 Task: Find connections with filter location Paracatu with filter topic #personaldevelopment with filter profile language German with filter current company Piramal Foundation with filter school KJ Somaiya College of Engineering, Vidyavihar with filter industry Wholesale Hardware, Plumbing, Heating Equipment with filter service category Trade Shows with filter keywords title Copy Editor
Action: Mouse moved to (265, 353)
Screenshot: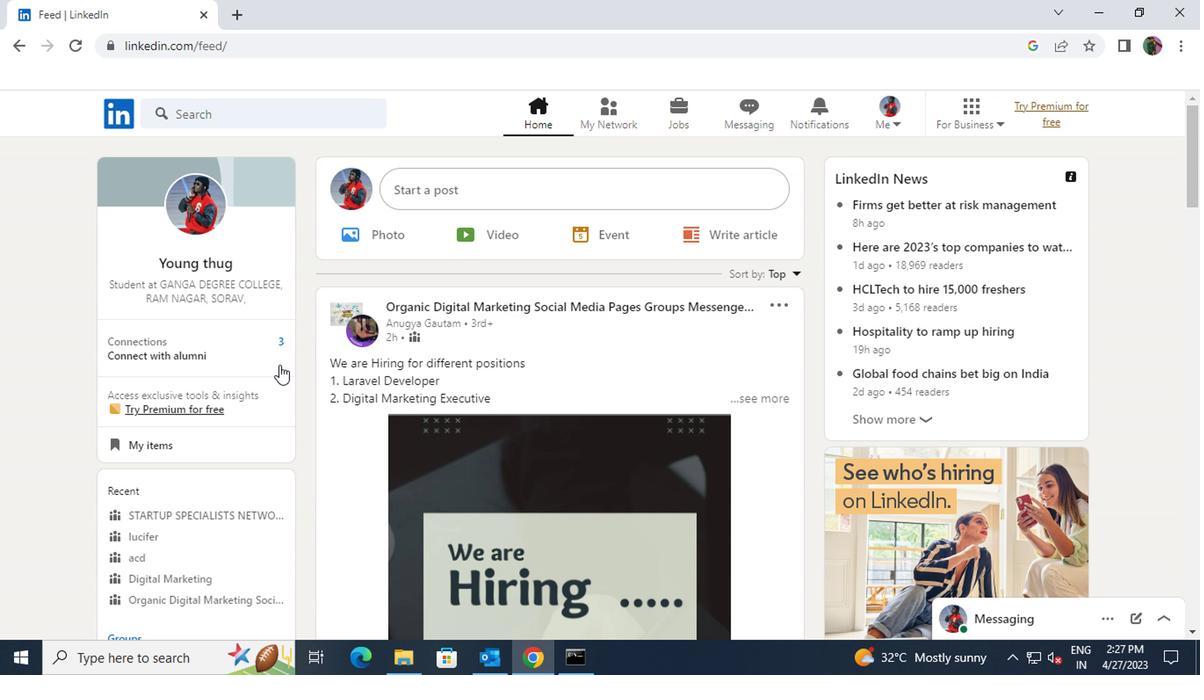 
Action: Mouse pressed left at (265, 353)
Screenshot: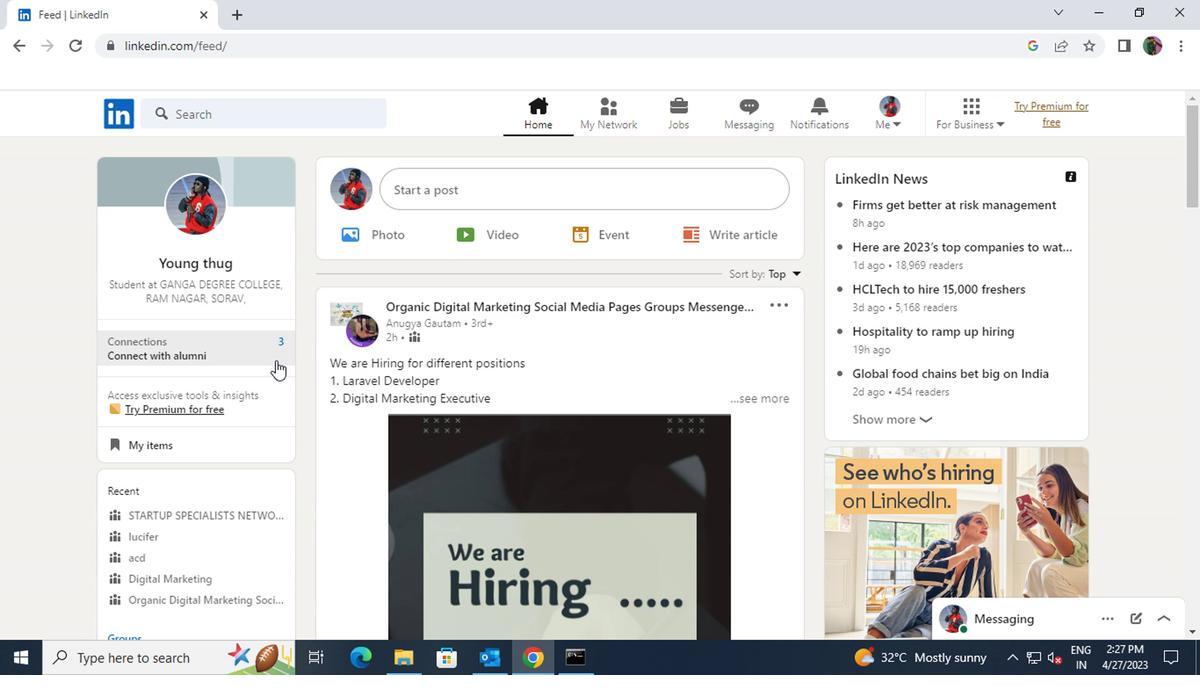 
Action: Mouse moved to (278, 213)
Screenshot: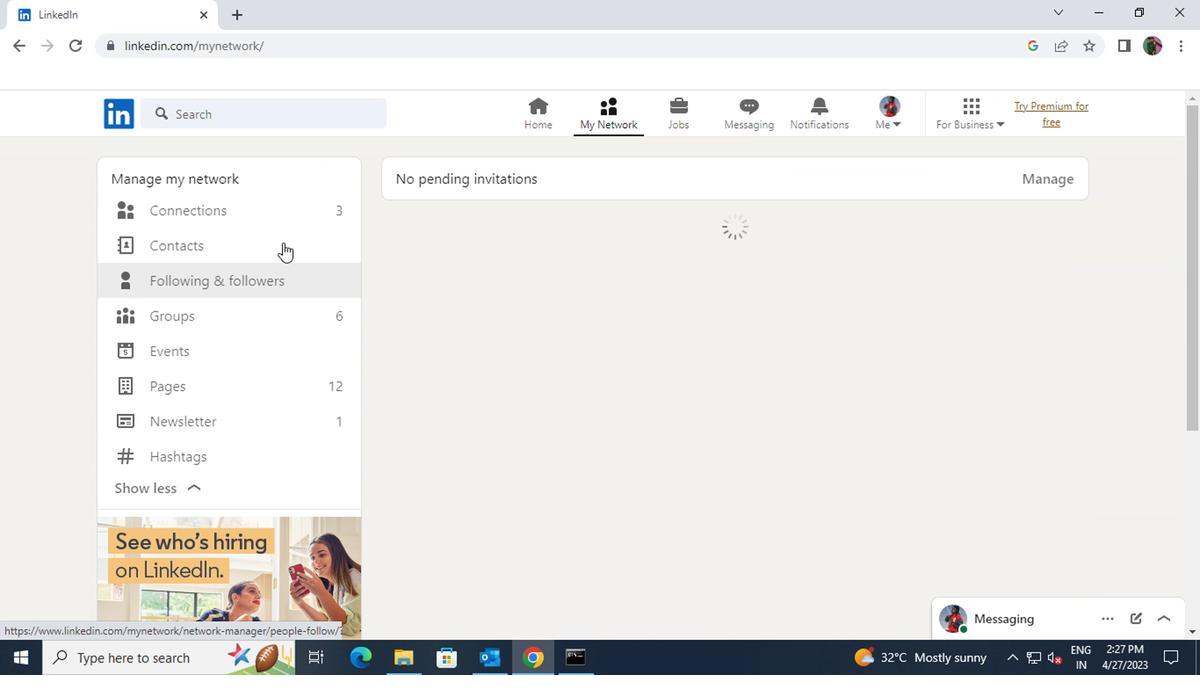
Action: Mouse pressed left at (278, 213)
Screenshot: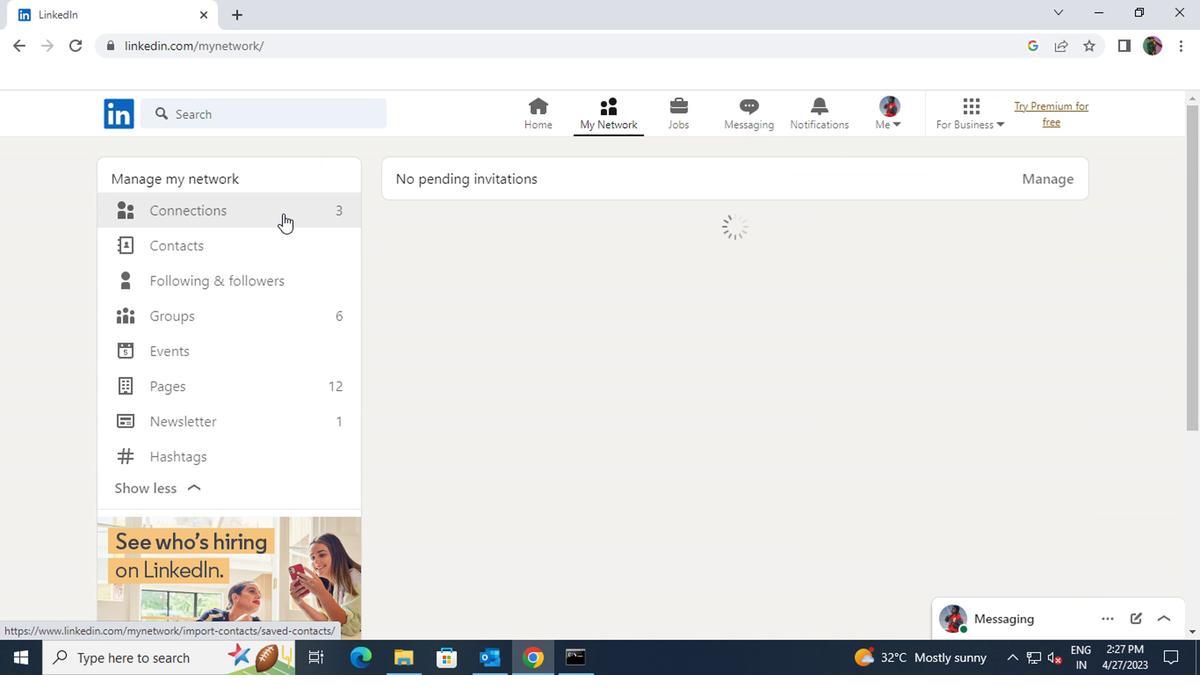 
Action: Mouse moved to (729, 215)
Screenshot: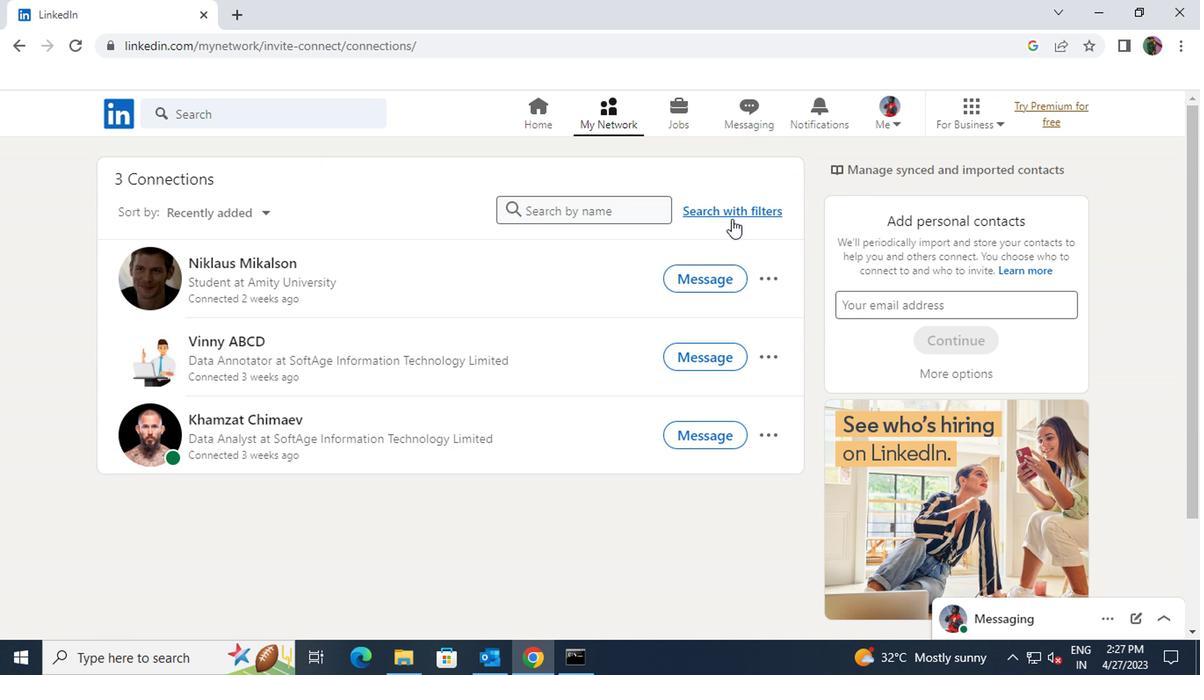 
Action: Mouse pressed left at (729, 215)
Screenshot: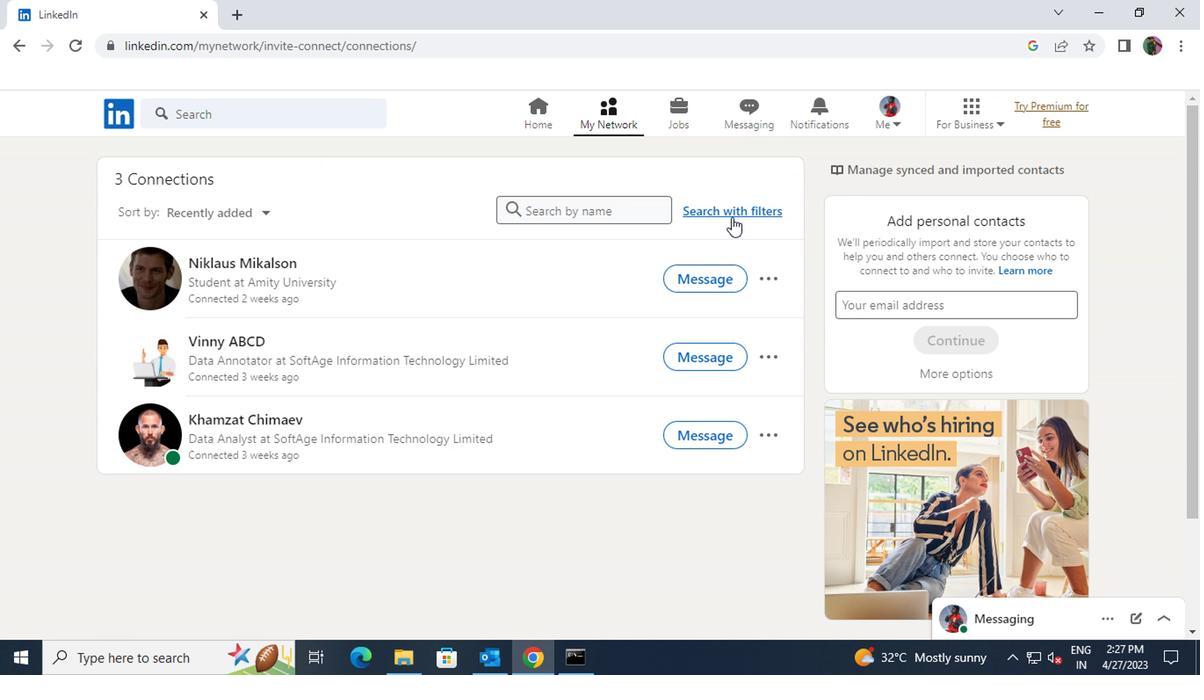 
Action: Mouse moved to (657, 163)
Screenshot: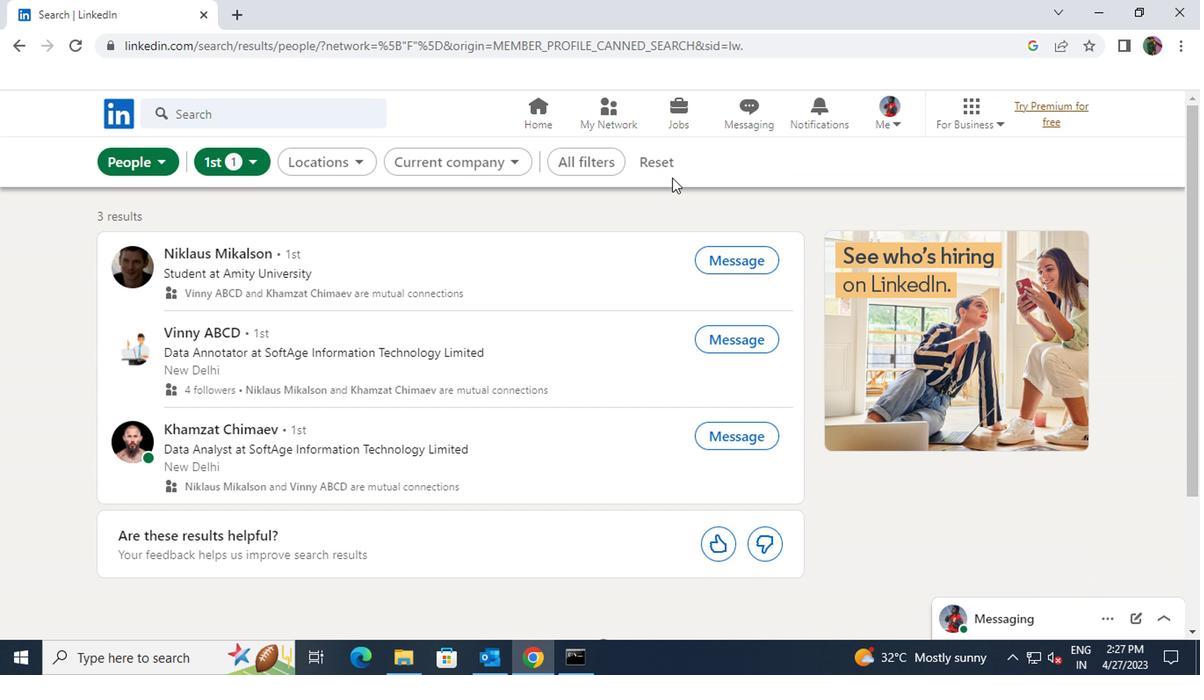 
Action: Mouse pressed left at (657, 163)
Screenshot: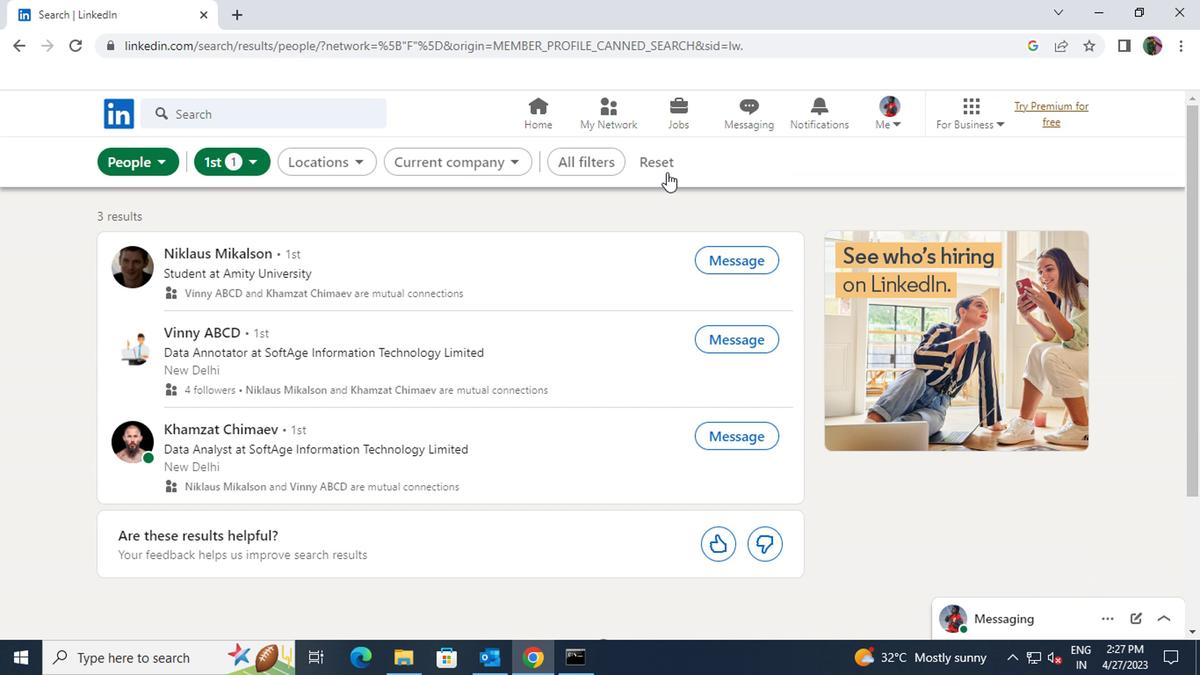 
Action: Mouse moved to (587, 156)
Screenshot: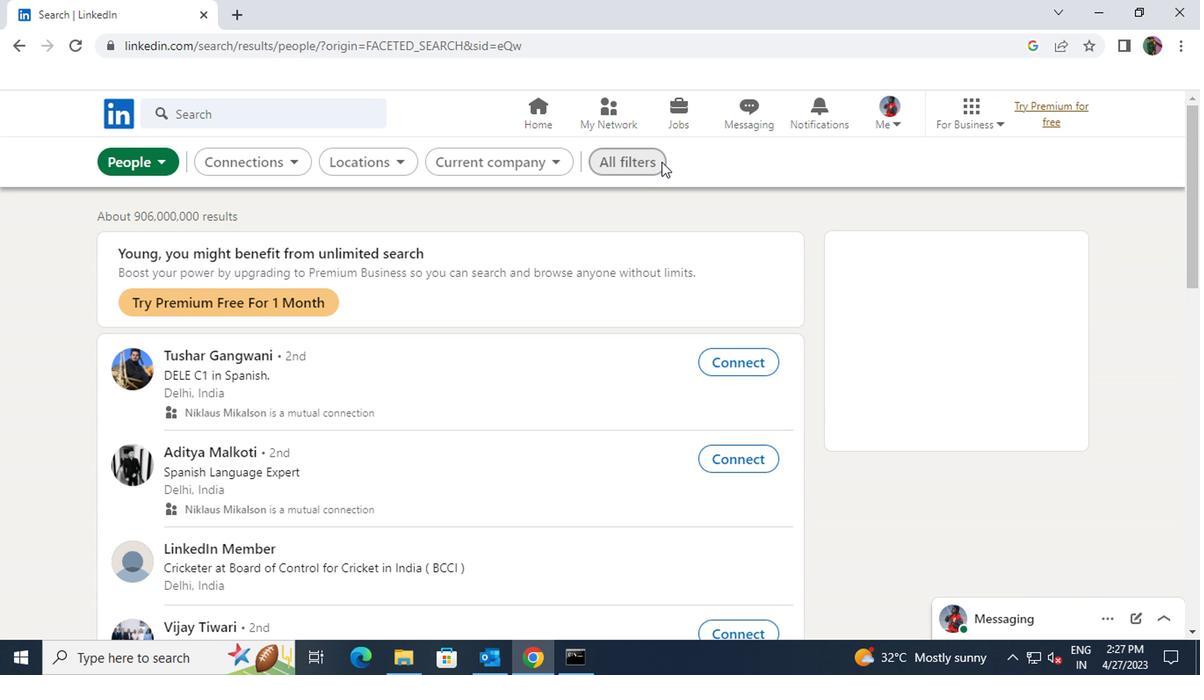 
Action: Mouse pressed left at (587, 156)
Screenshot: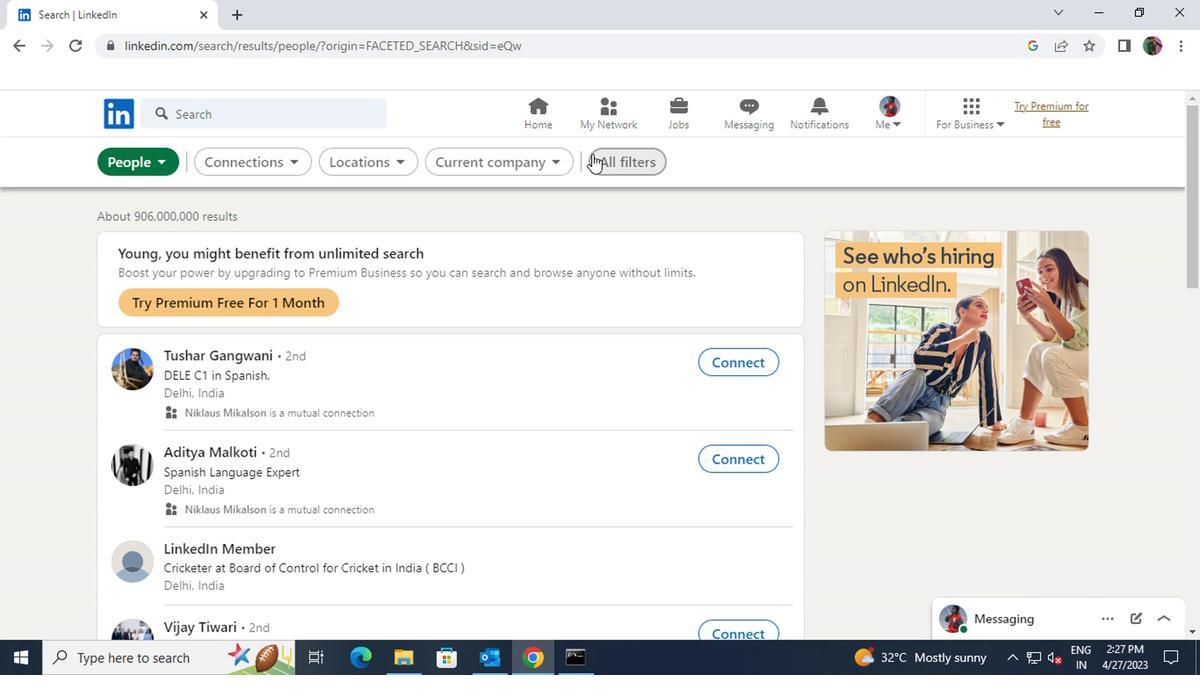 
Action: Mouse moved to (797, 297)
Screenshot: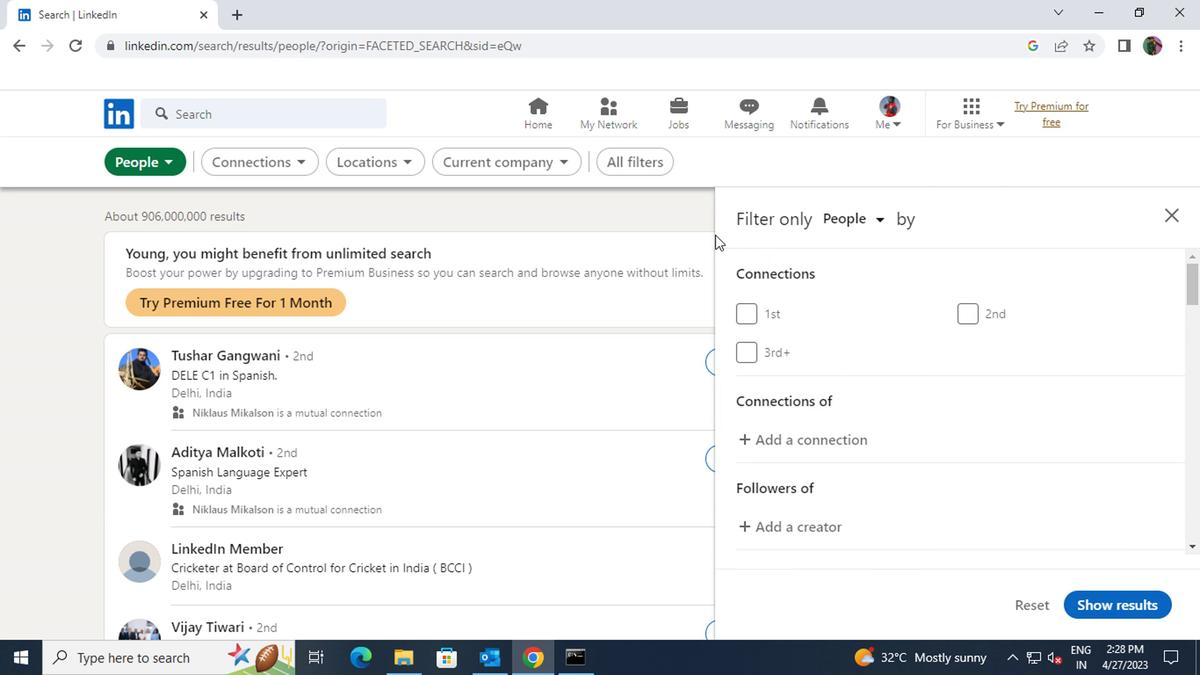 
Action: Mouse scrolled (797, 296) with delta (0, 0)
Screenshot: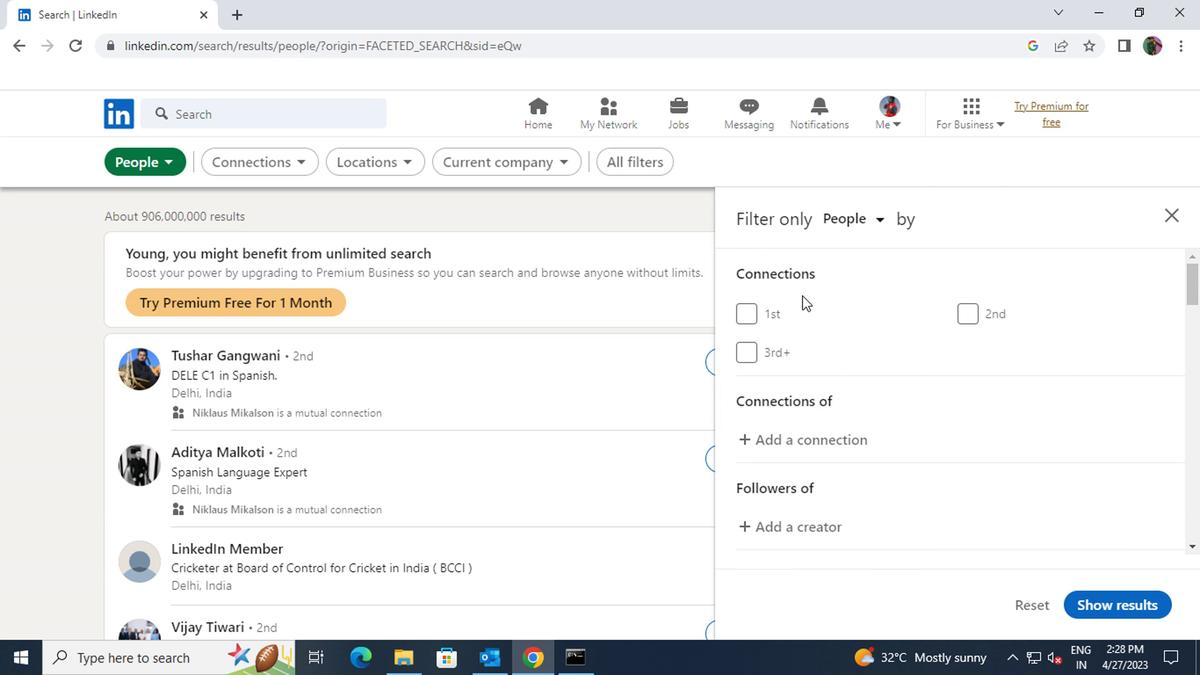 
Action: Mouse scrolled (797, 296) with delta (0, 0)
Screenshot: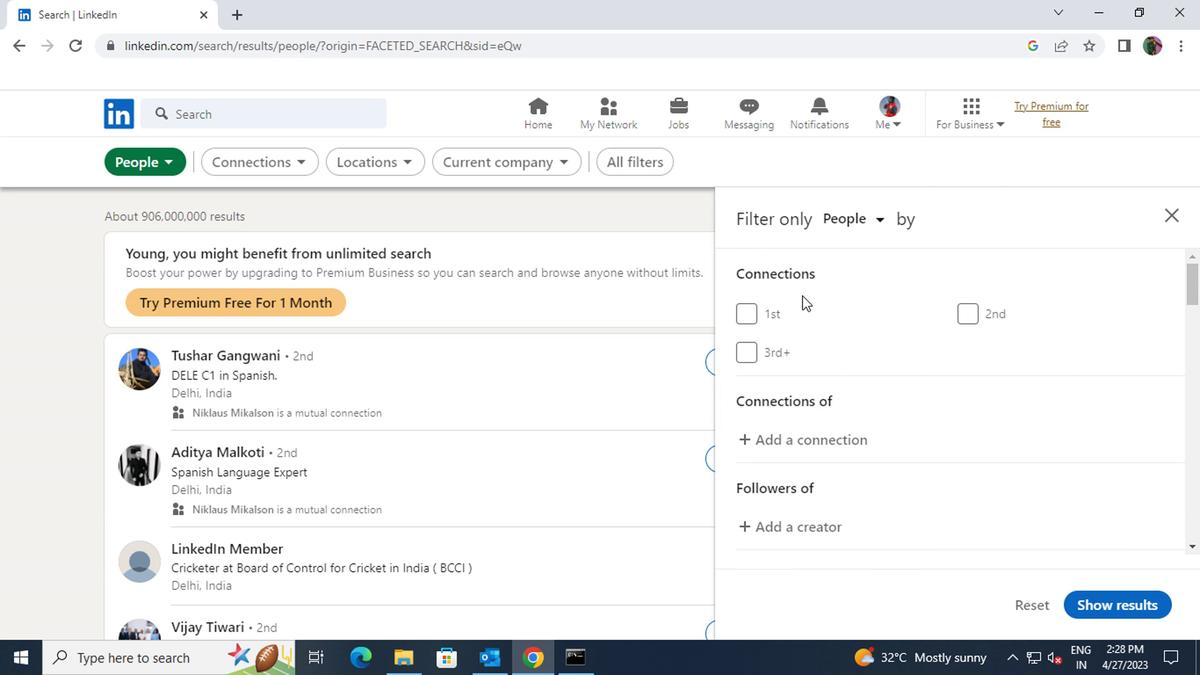 
Action: Mouse scrolled (797, 296) with delta (0, 0)
Screenshot: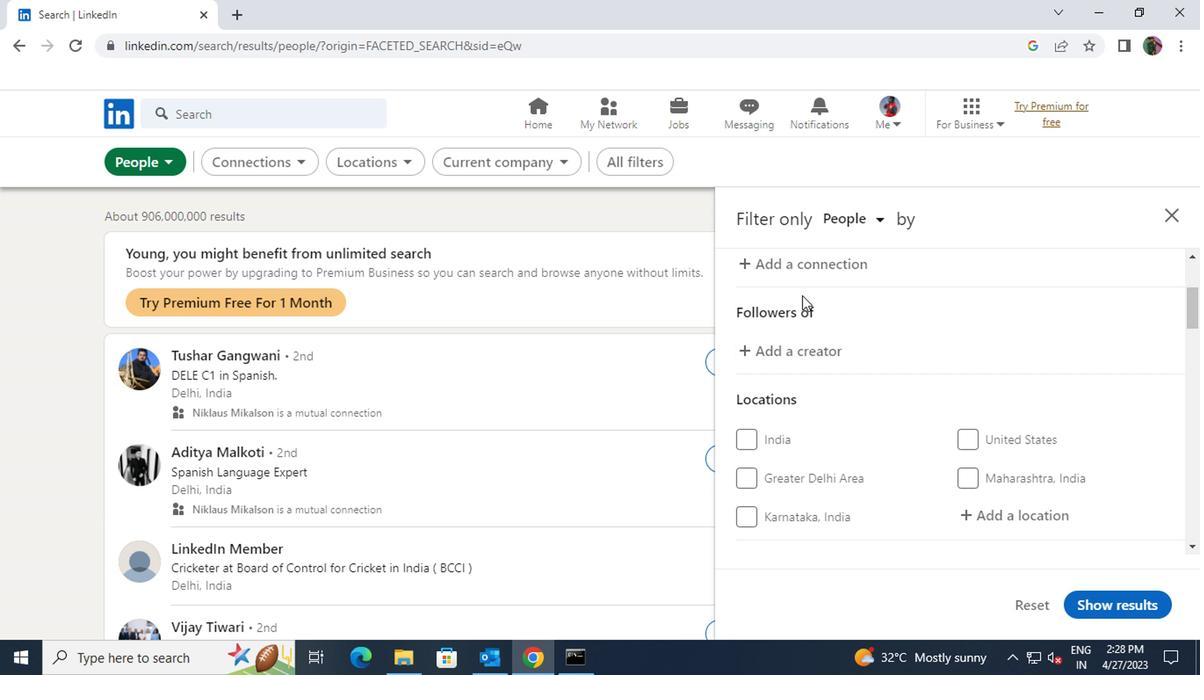 
Action: Mouse moved to (961, 420)
Screenshot: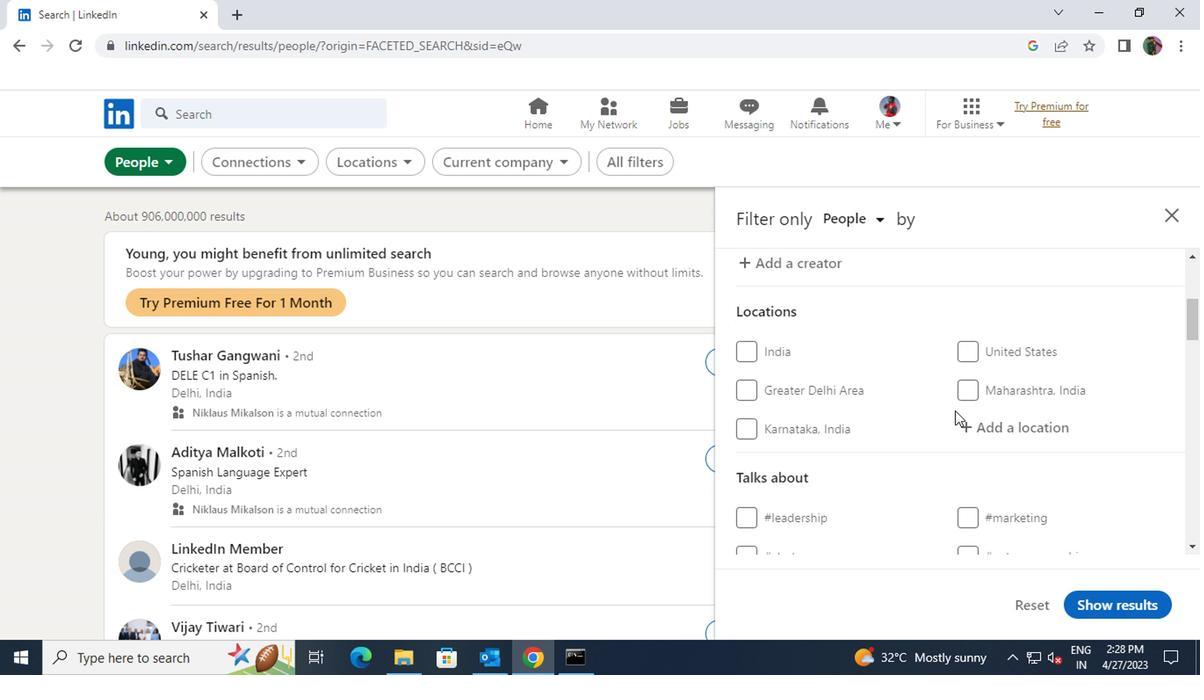 
Action: Mouse pressed left at (961, 420)
Screenshot: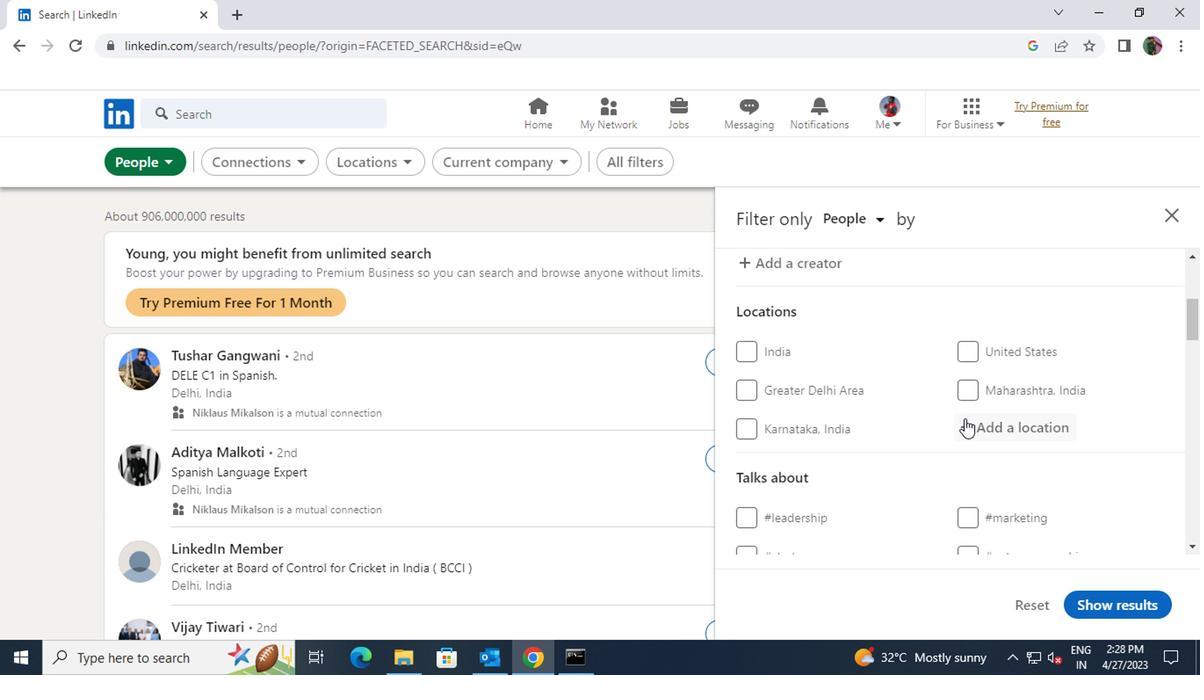 
Action: Key pressed <Key.shift><Key.shift>PARACATU
Screenshot: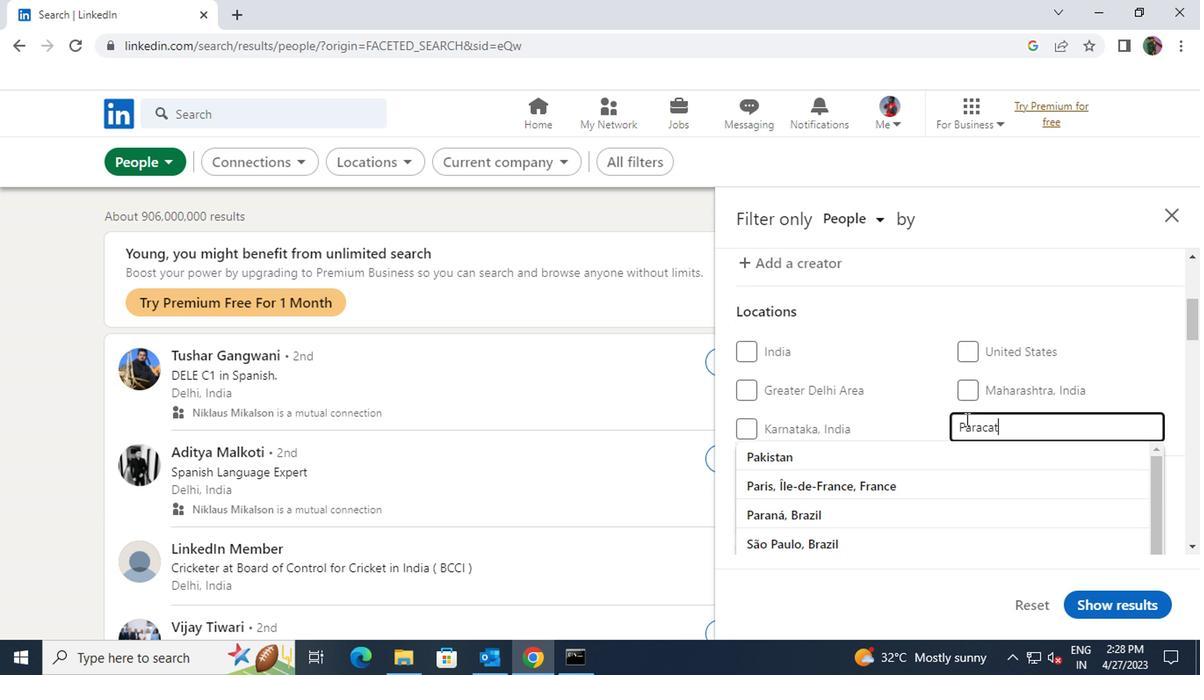 
Action: Mouse moved to (966, 460)
Screenshot: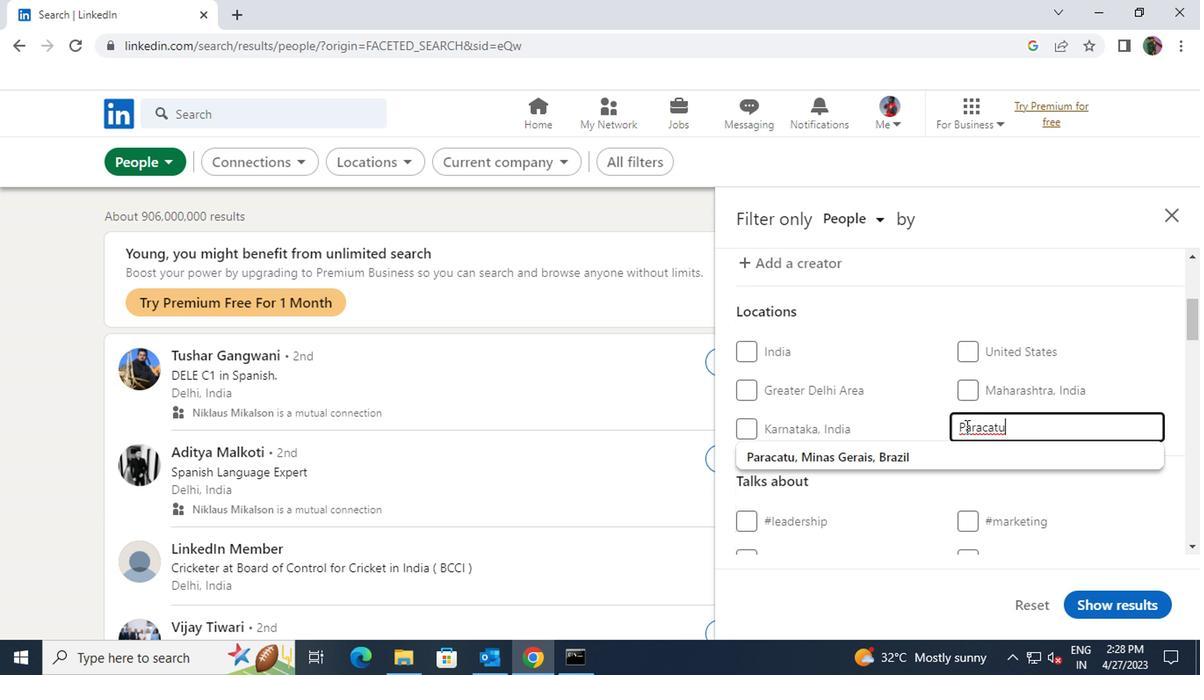 
Action: Mouse pressed left at (966, 460)
Screenshot: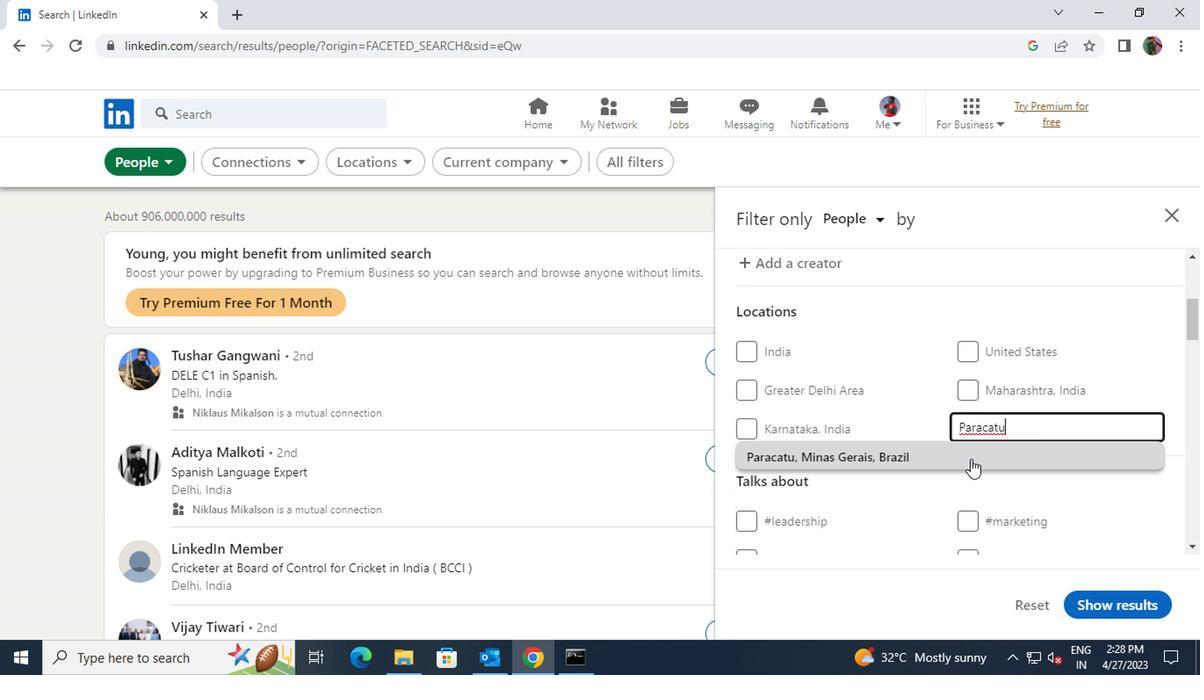 
Action: Mouse scrolled (966, 460) with delta (0, 0)
Screenshot: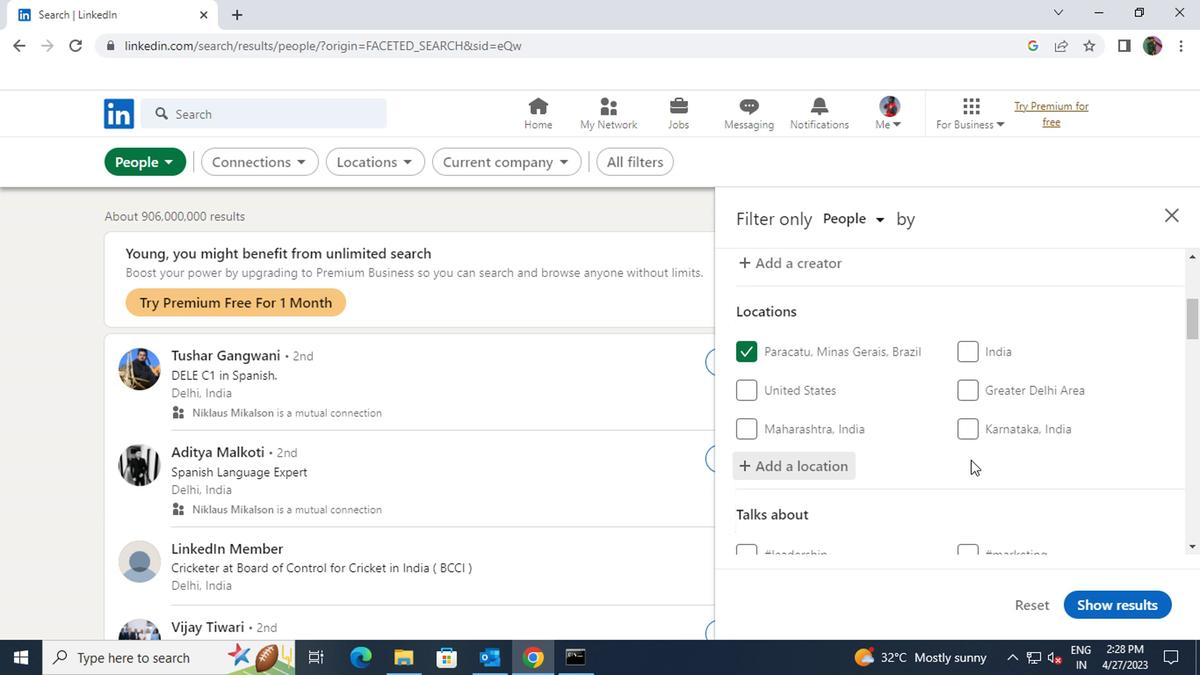 
Action: Mouse scrolled (966, 460) with delta (0, 0)
Screenshot: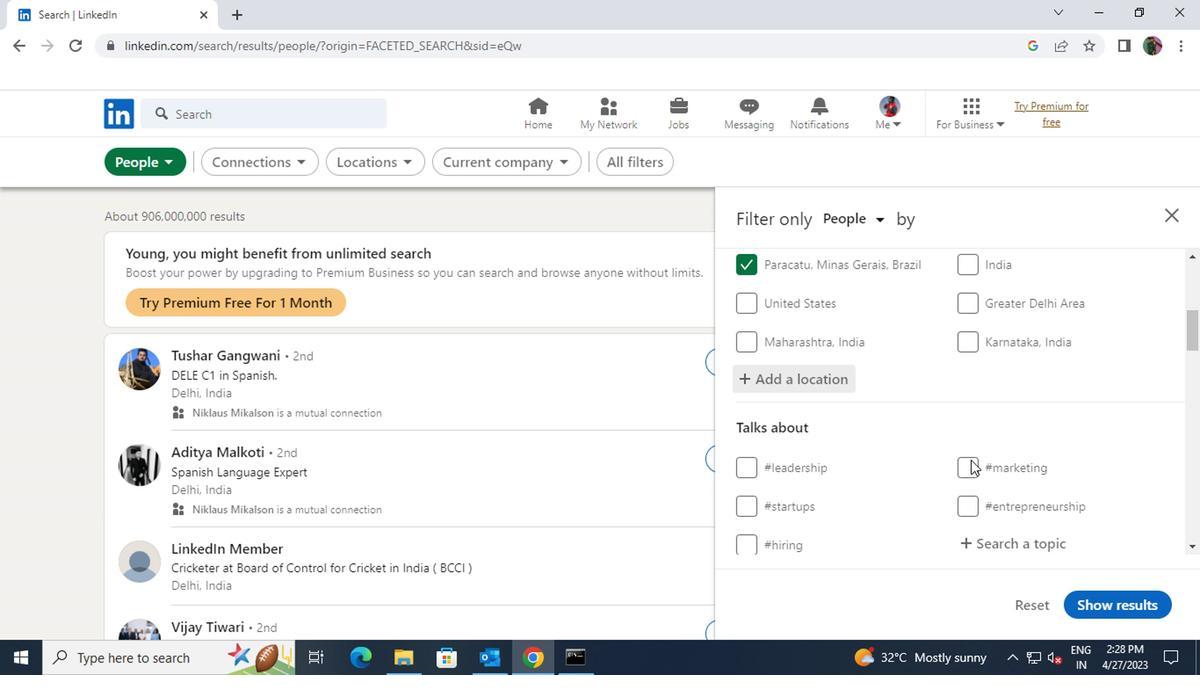
Action: Mouse moved to (968, 459)
Screenshot: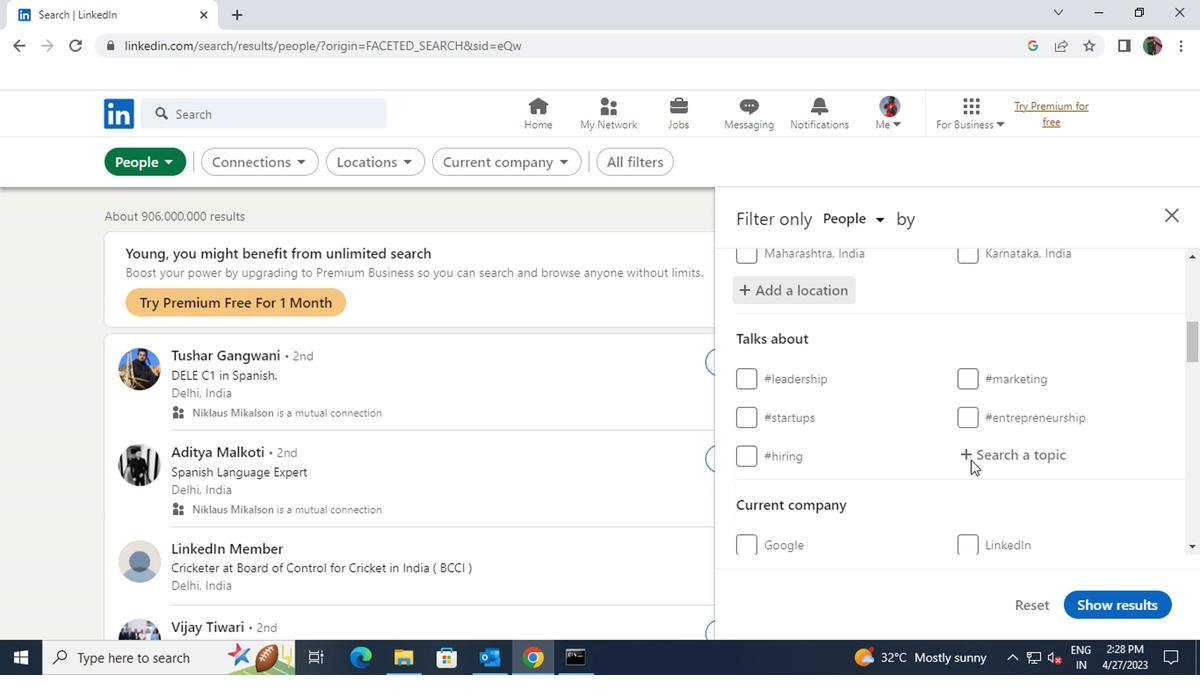 
Action: Mouse pressed left at (968, 459)
Screenshot: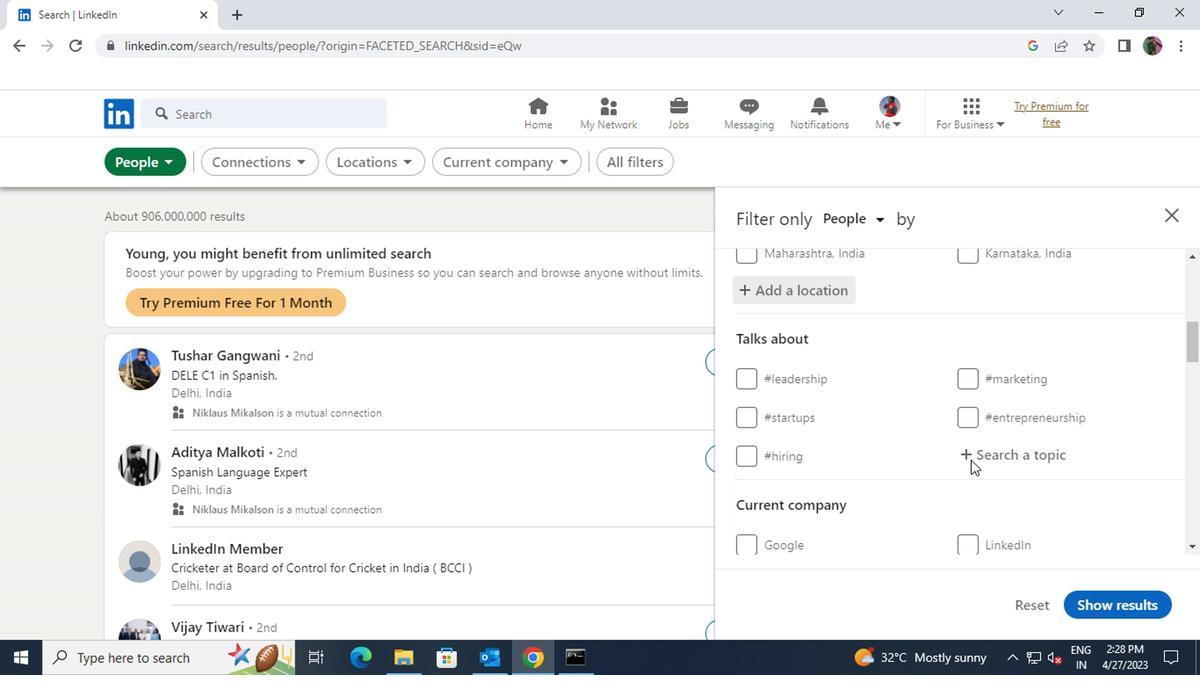 
Action: Key pressed <Key.shift>PERSONALDEVELOPMENT
Screenshot: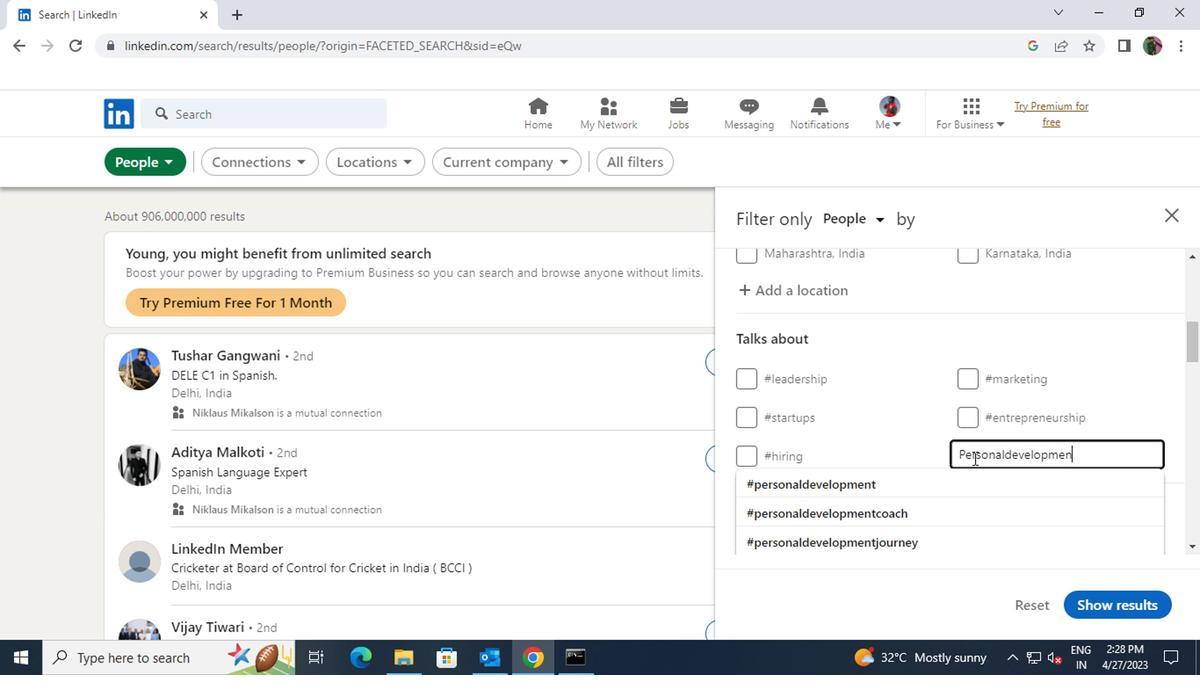 
Action: Mouse moved to (966, 474)
Screenshot: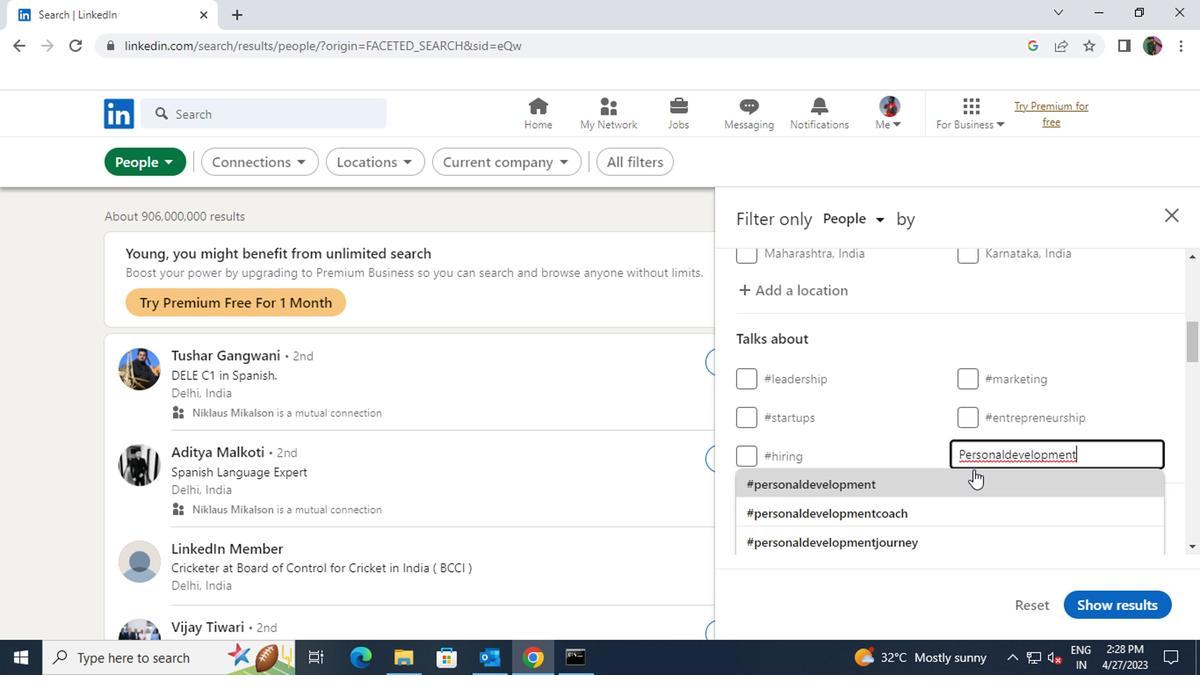 
Action: Mouse pressed left at (966, 474)
Screenshot: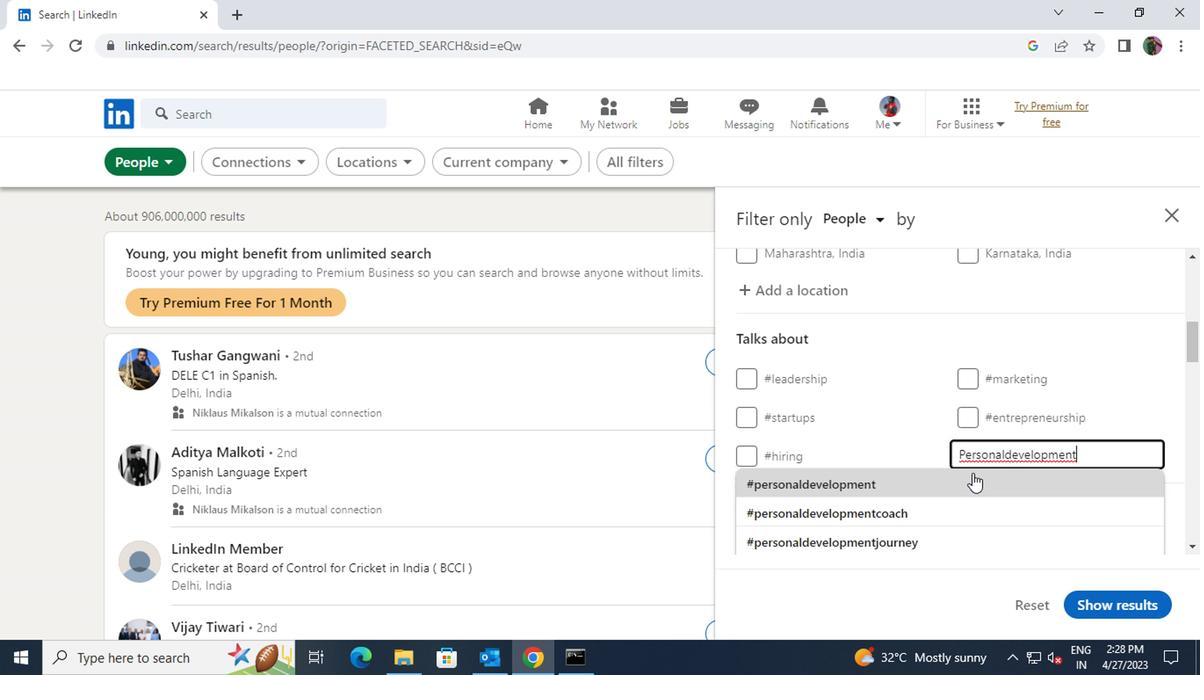 
Action: Mouse scrolled (966, 474) with delta (0, 0)
Screenshot: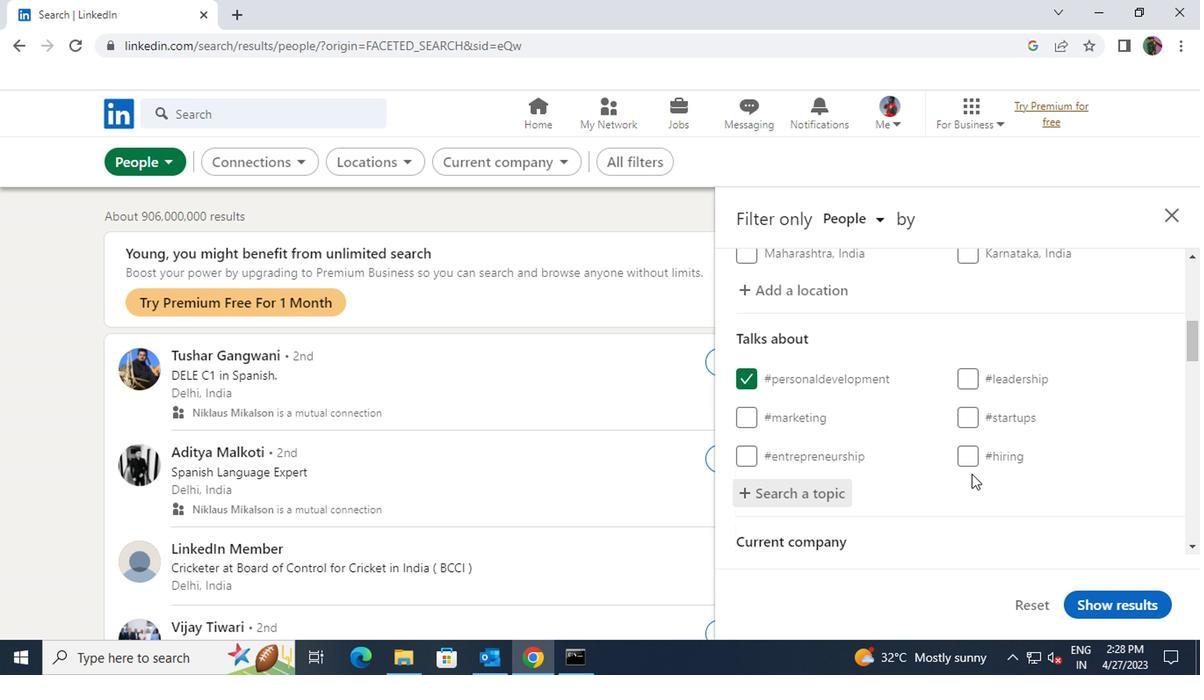 
Action: Mouse scrolled (966, 474) with delta (0, 0)
Screenshot: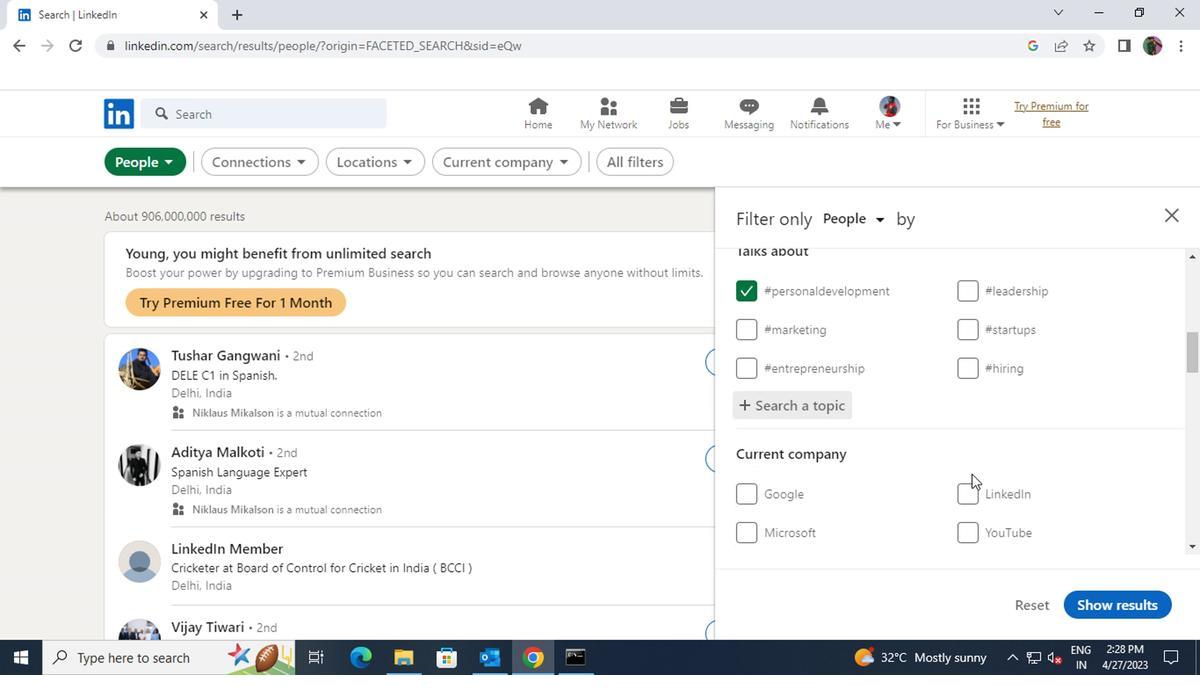 
Action: Mouse moved to (969, 480)
Screenshot: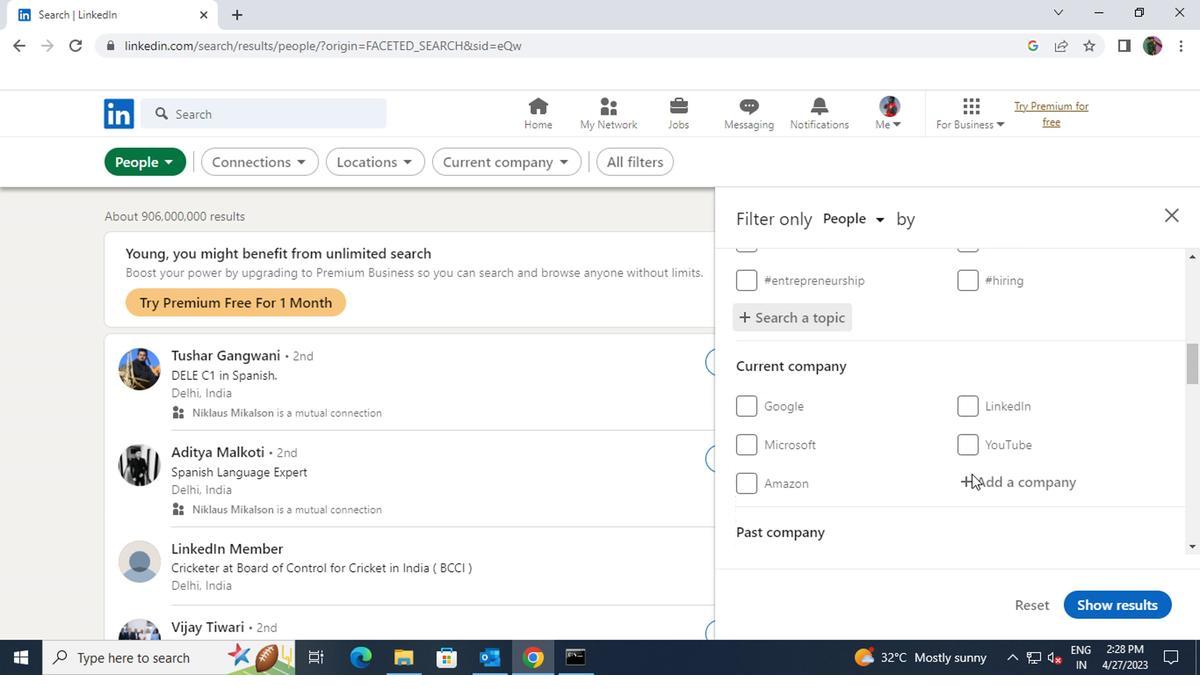 
Action: Mouse pressed left at (969, 480)
Screenshot: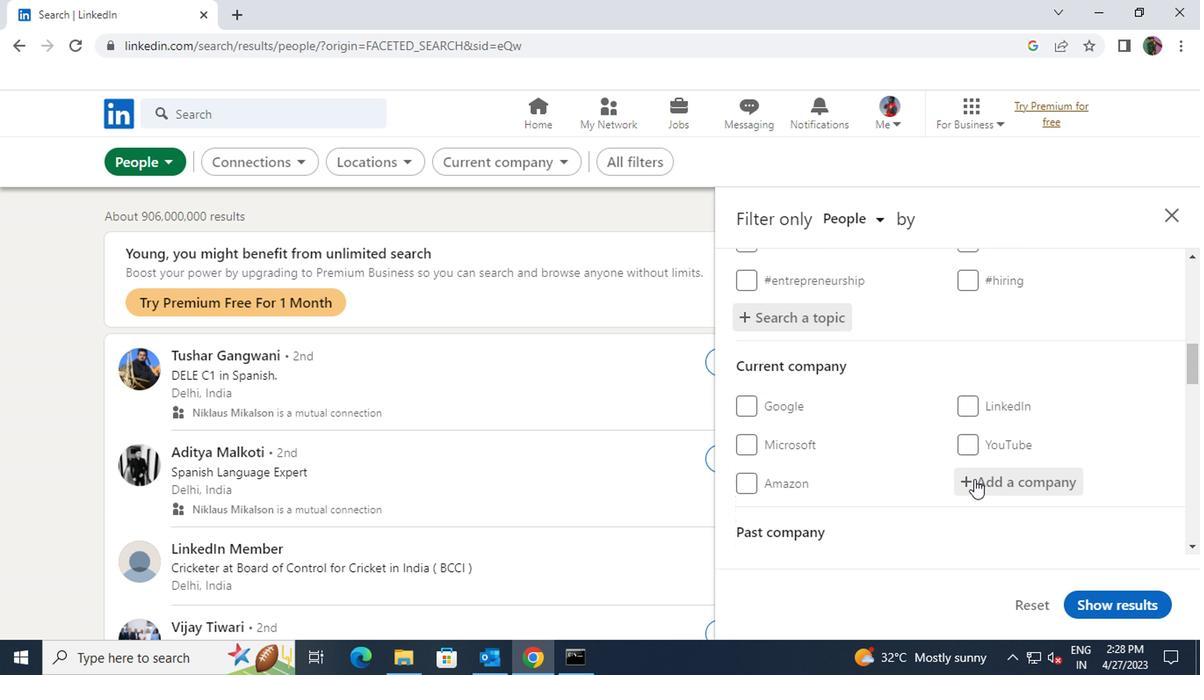 
Action: Key pressed <Key.shift>PIRAMAL<Key.space>FOUN
Screenshot: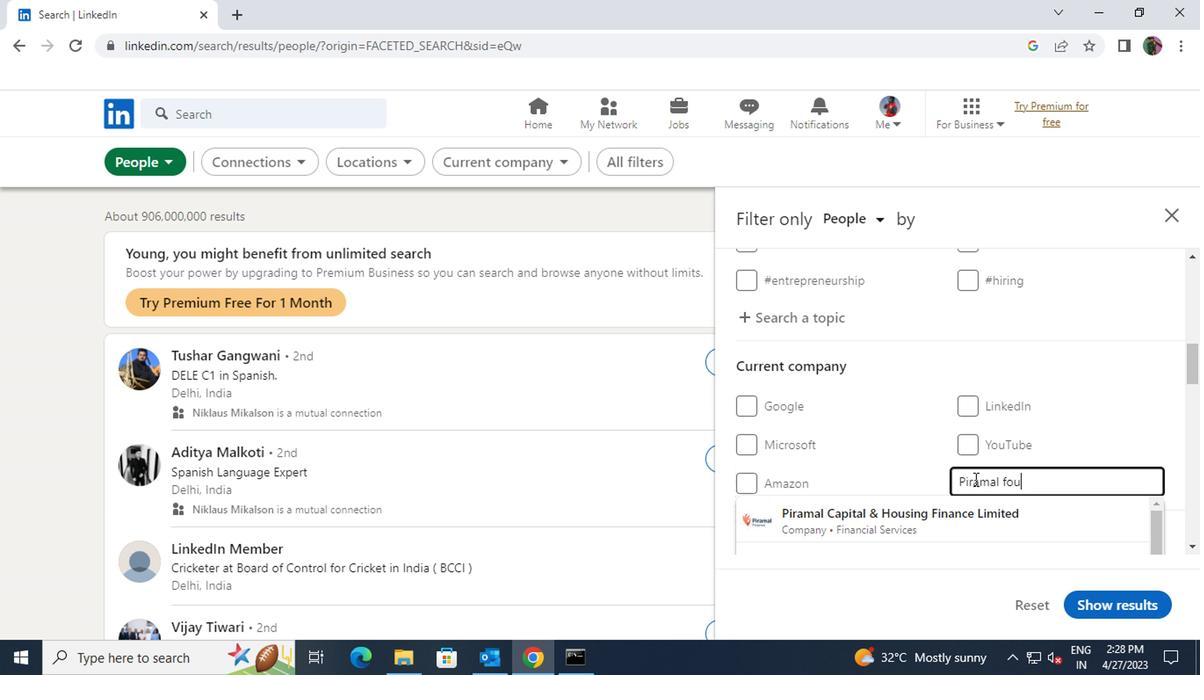 
Action: Mouse moved to (968, 515)
Screenshot: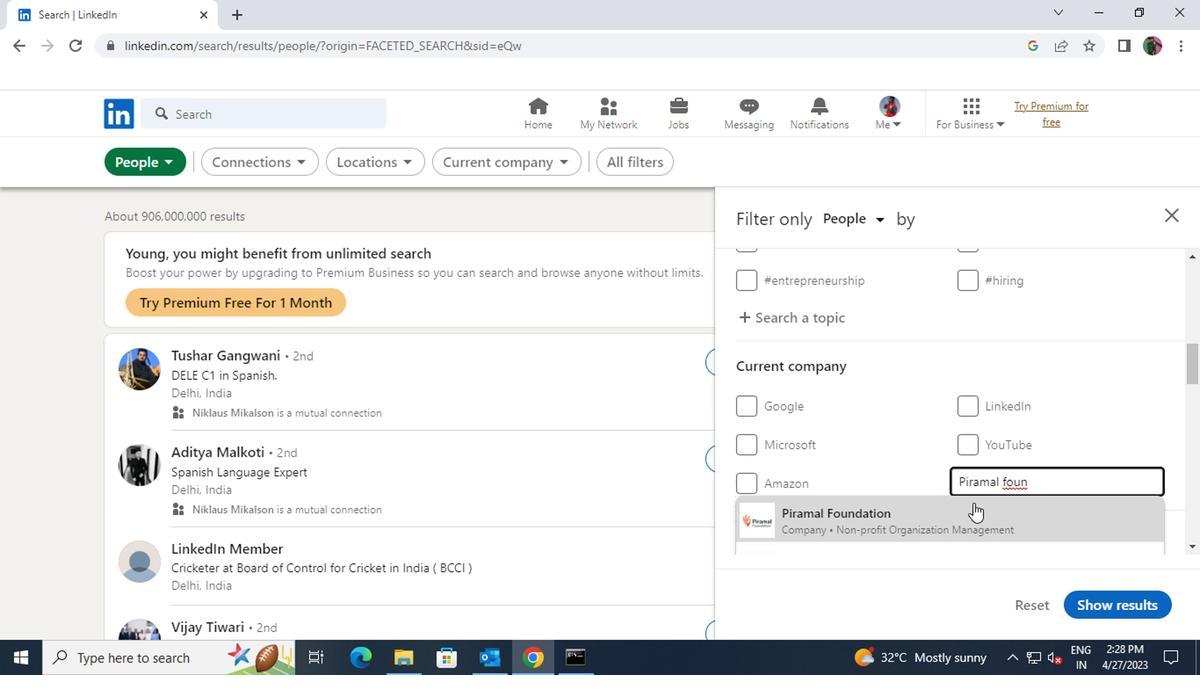 
Action: Mouse pressed left at (968, 515)
Screenshot: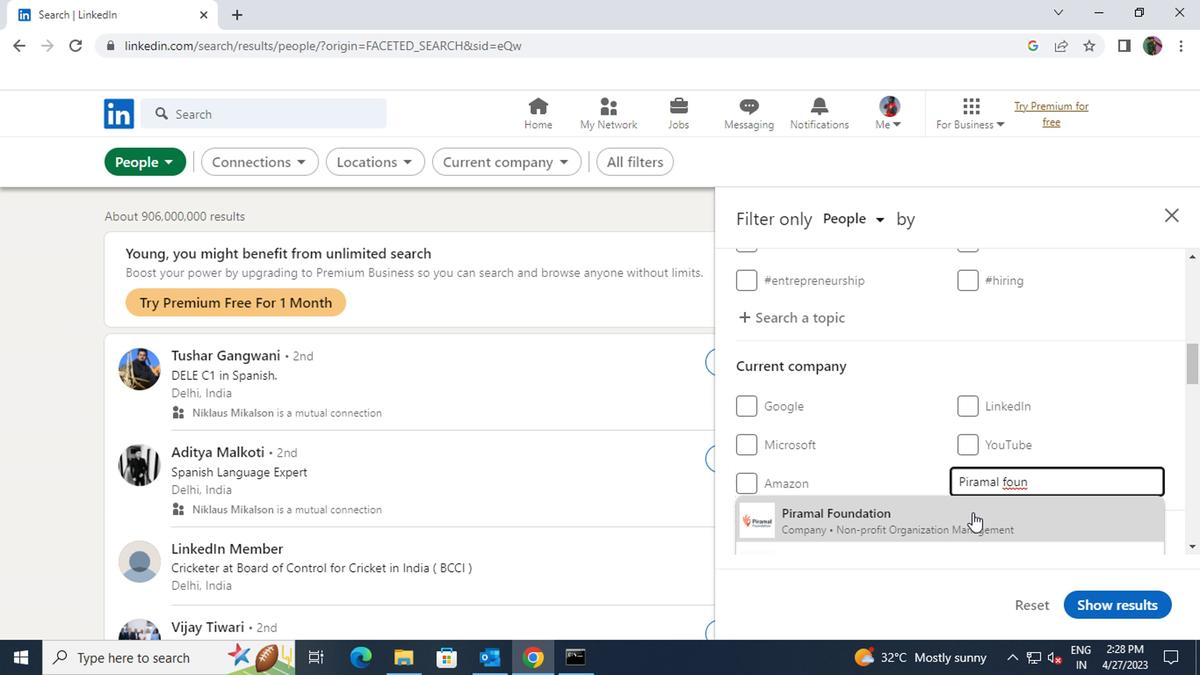 
Action: Mouse scrolled (968, 515) with delta (0, 0)
Screenshot: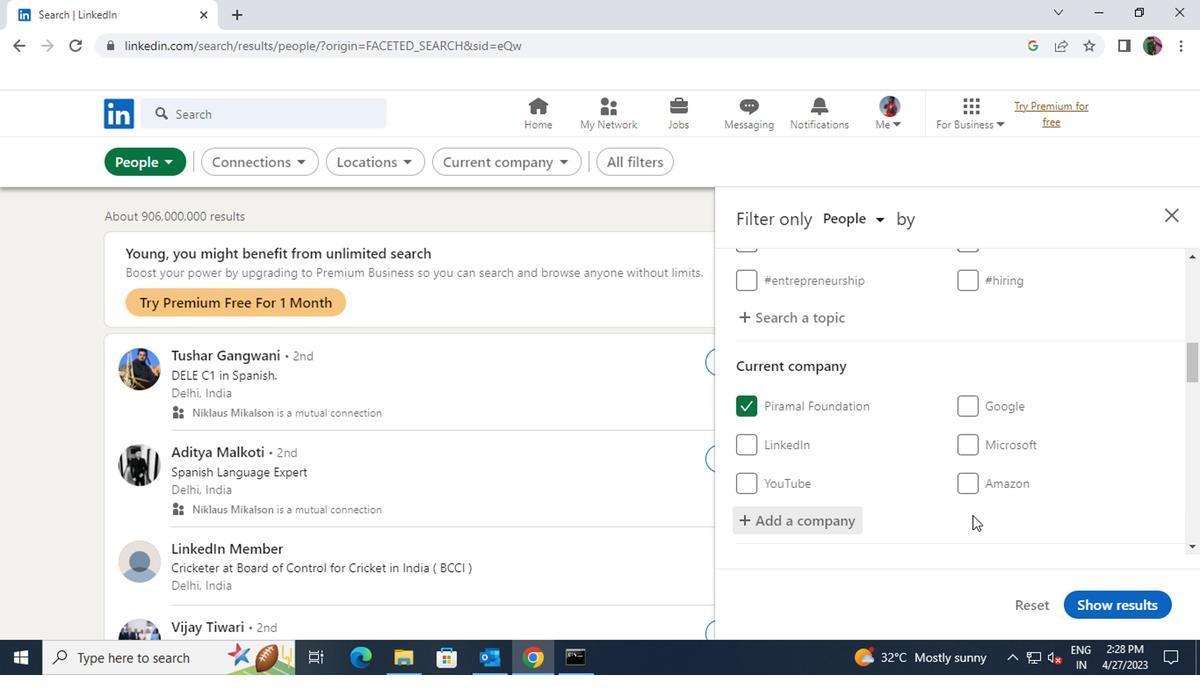 
Action: Mouse scrolled (968, 515) with delta (0, 0)
Screenshot: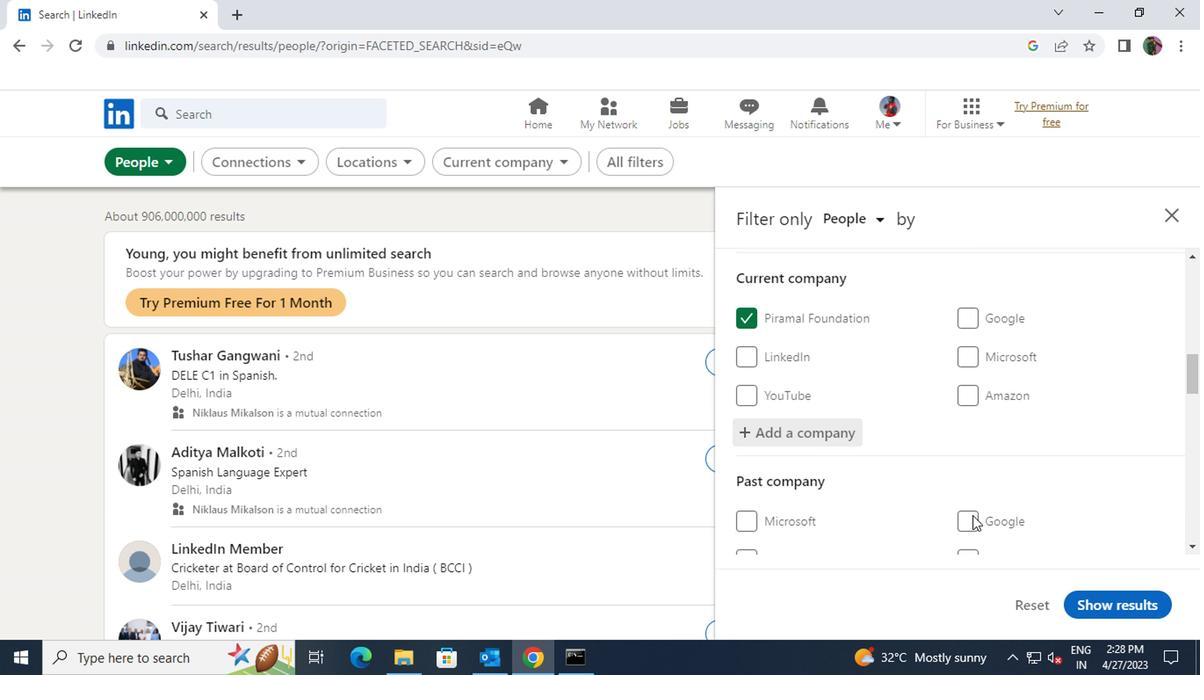 
Action: Mouse scrolled (968, 515) with delta (0, 0)
Screenshot: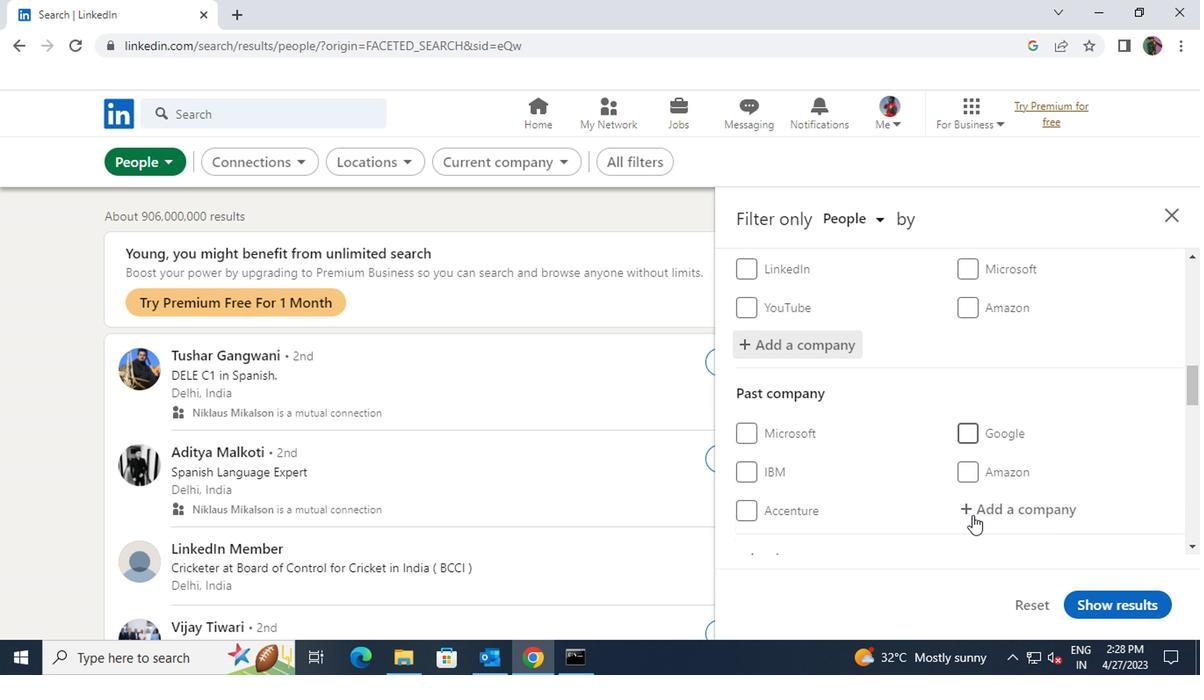 
Action: Mouse scrolled (968, 515) with delta (0, 0)
Screenshot: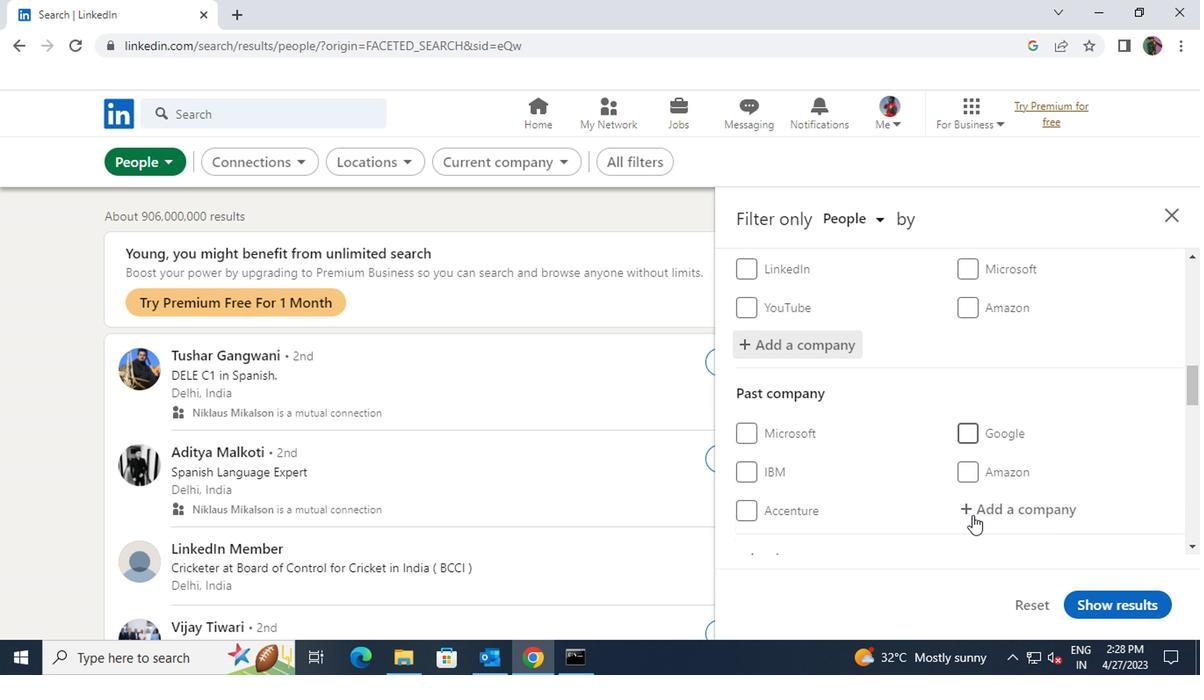 
Action: Mouse moved to (977, 517)
Screenshot: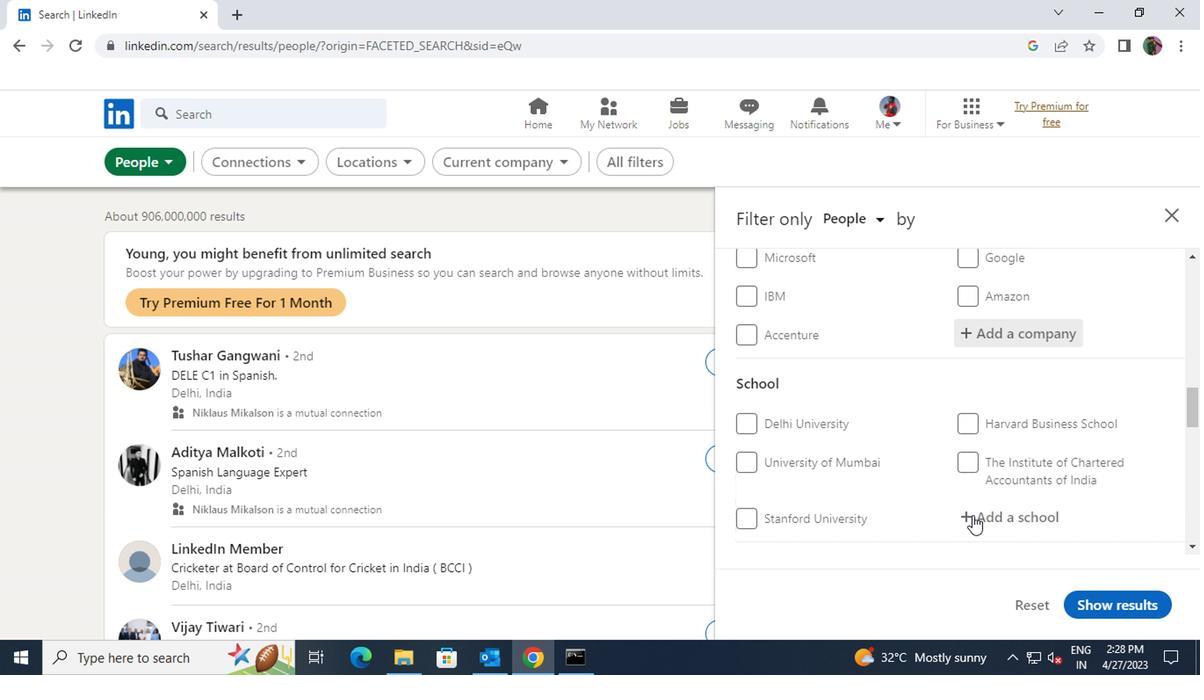 
Action: Mouse pressed left at (977, 517)
Screenshot: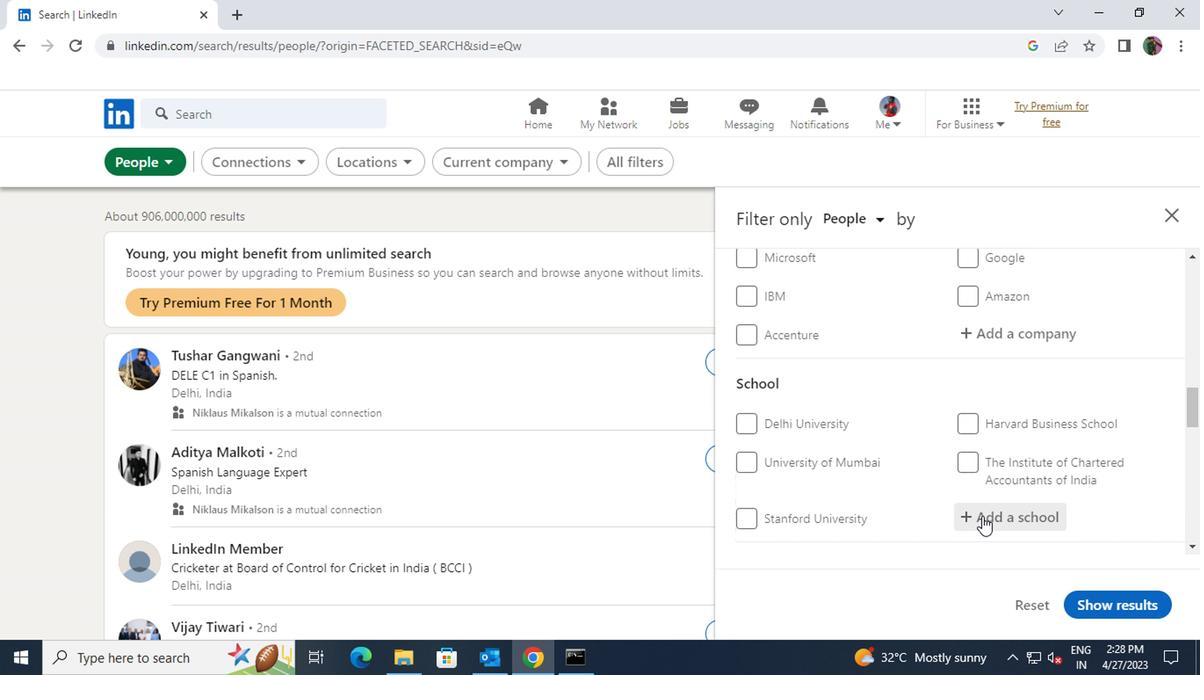 
Action: Key pressed <Key.shift><Key.shift><Key.shift>KJ
Screenshot: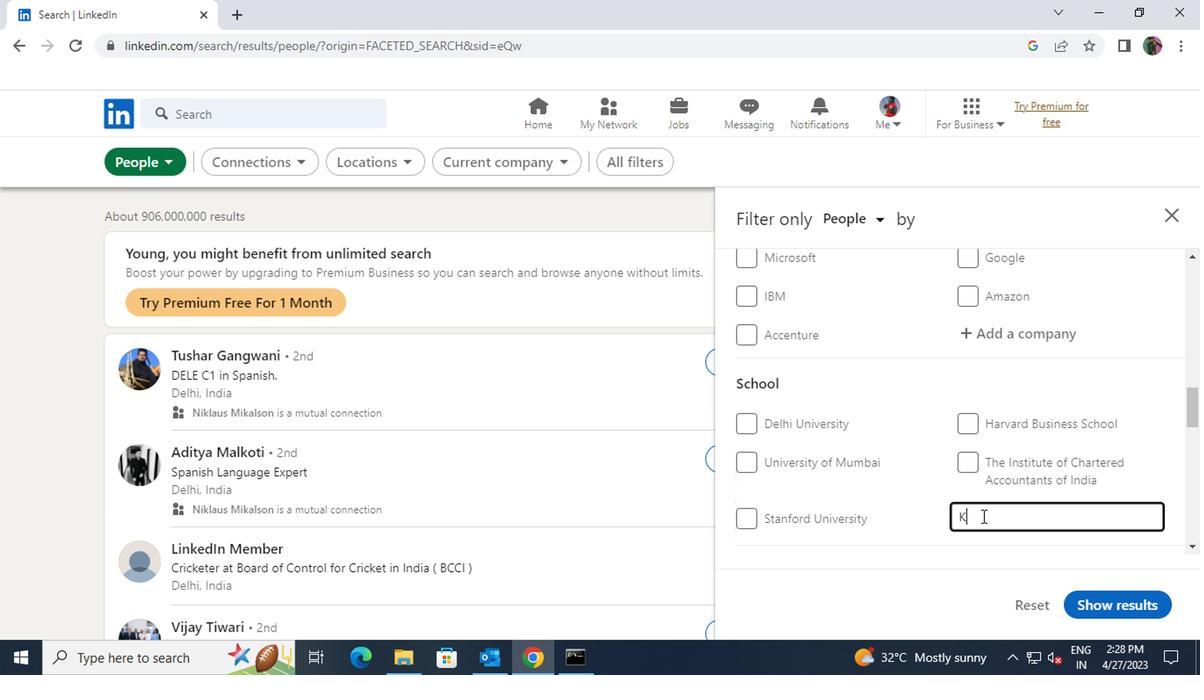 
Action: Mouse moved to (983, 541)
Screenshot: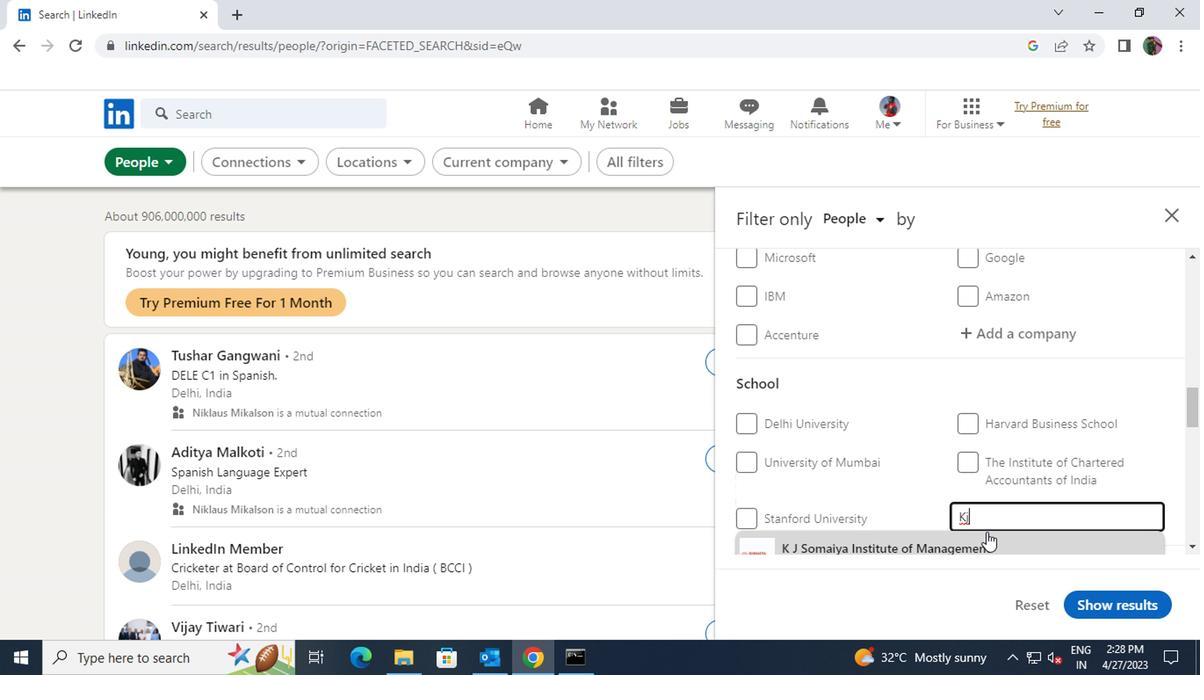 
Action: Mouse pressed left at (983, 541)
Screenshot: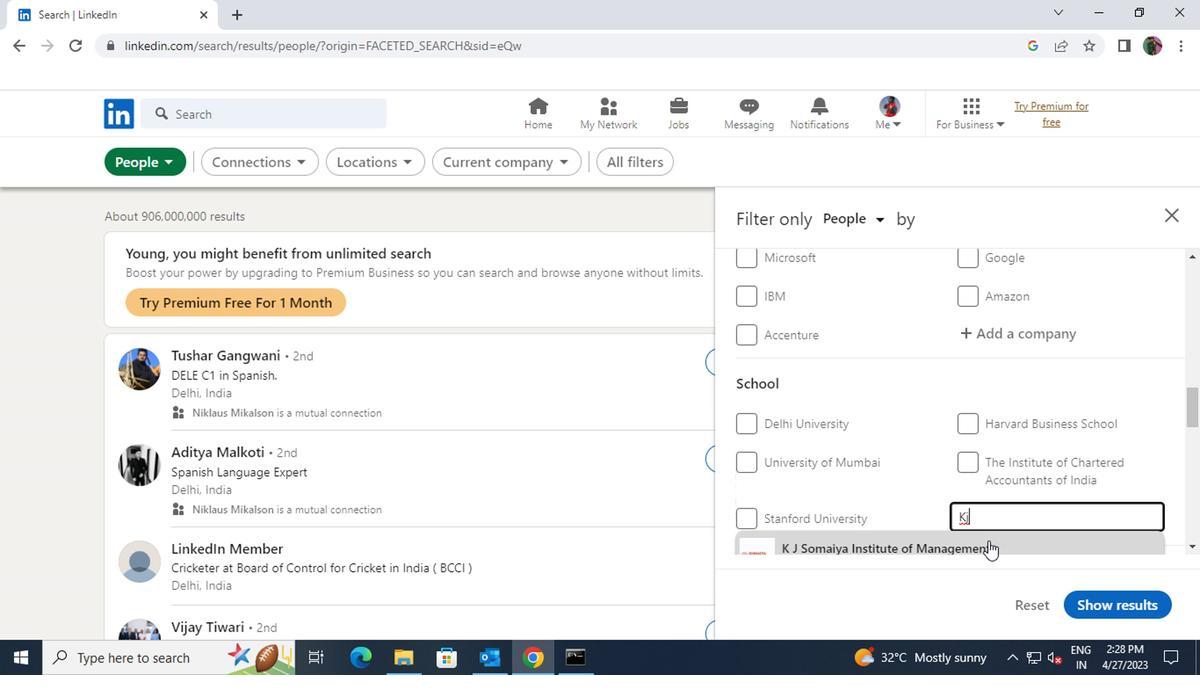 
Action: Mouse scrolled (983, 540) with delta (0, -1)
Screenshot: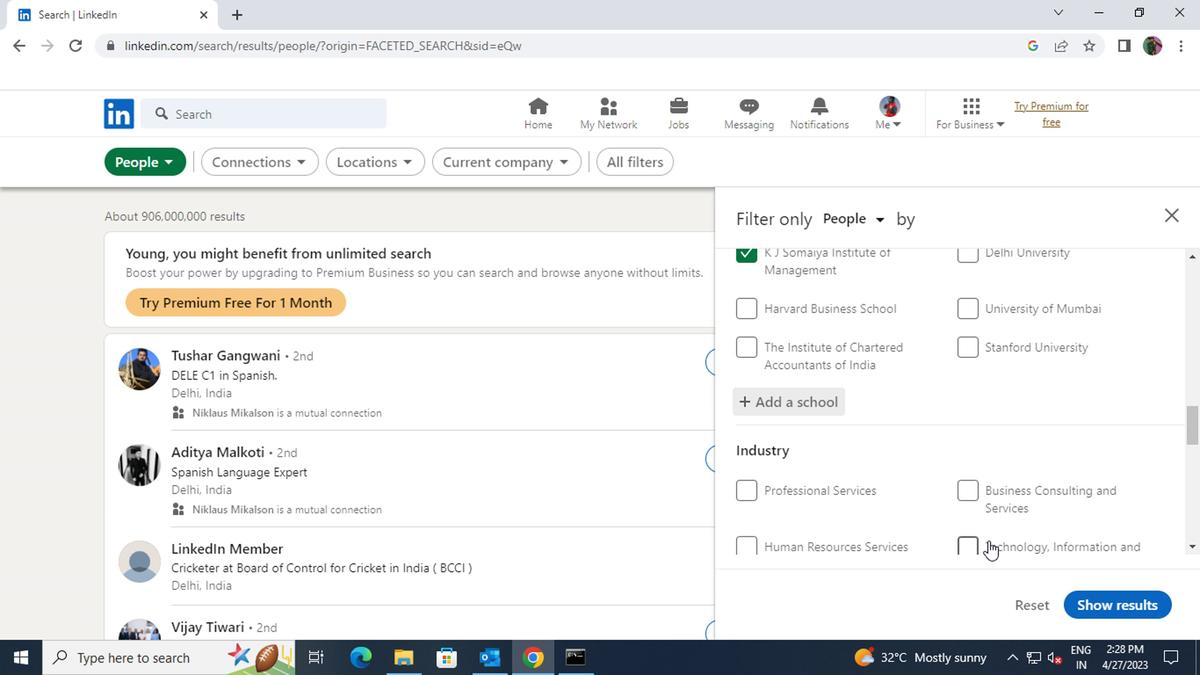 
Action: Mouse moved to (994, 509)
Screenshot: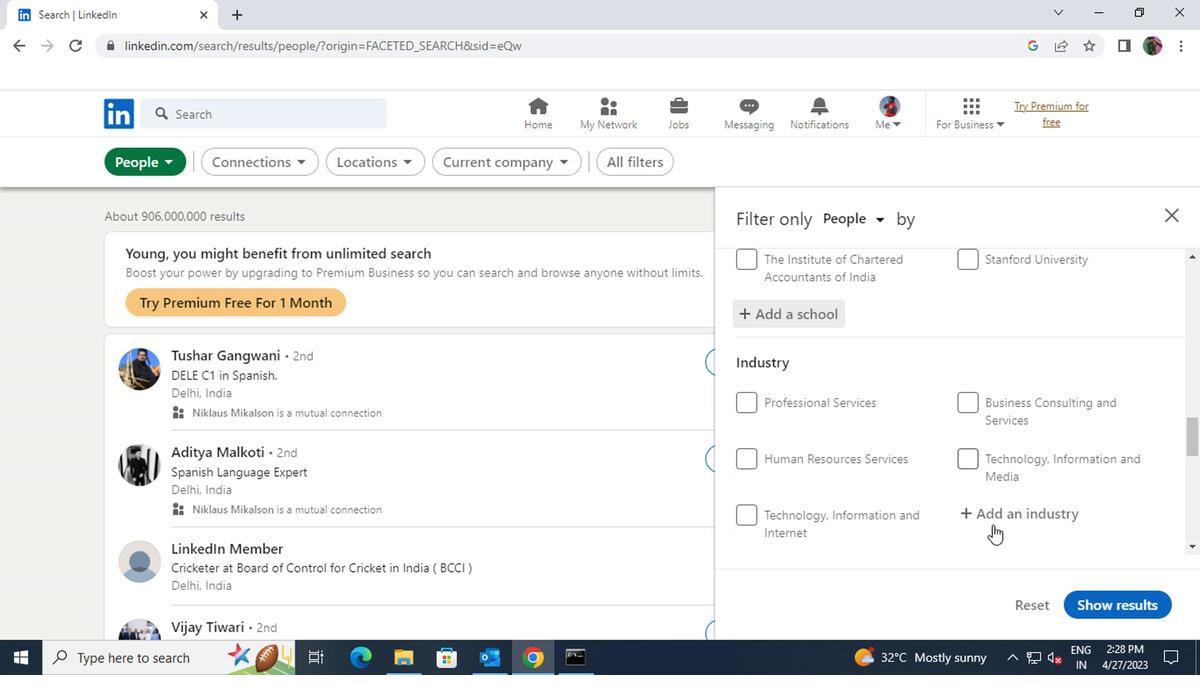 
Action: Mouse pressed left at (994, 509)
Screenshot: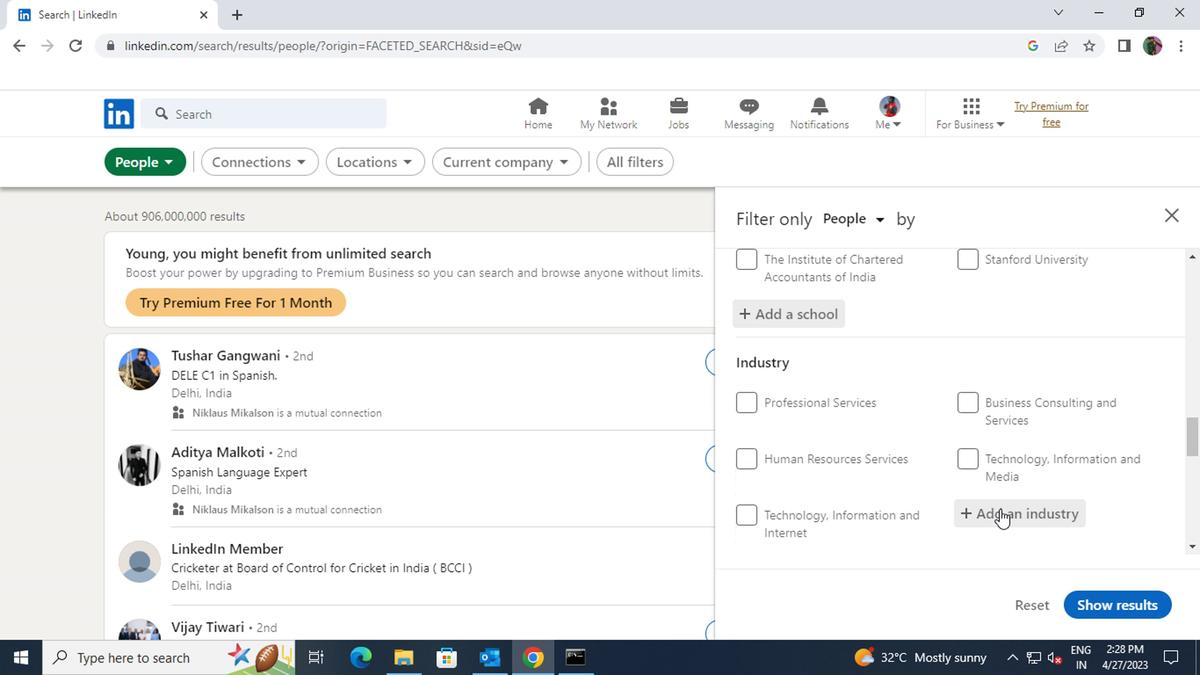 
Action: Key pressed WHOLESALE<Key.space>HARDWARE
Screenshot: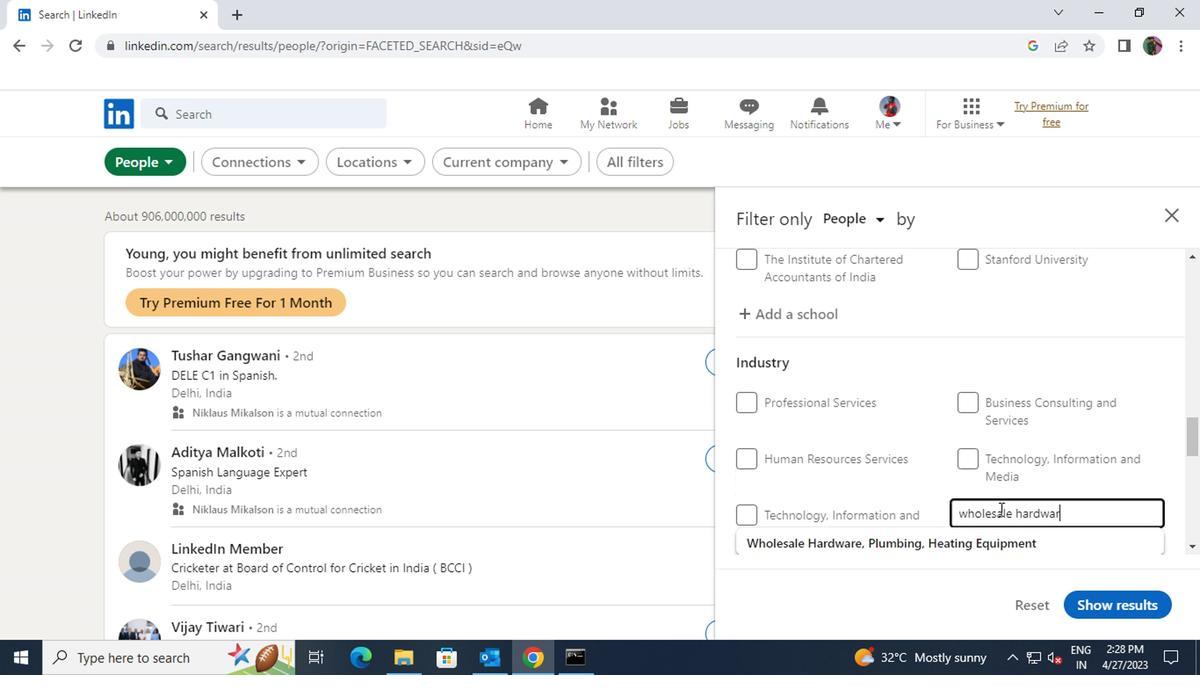 
Action: Mouse moved to (988, 537)
Screenshot: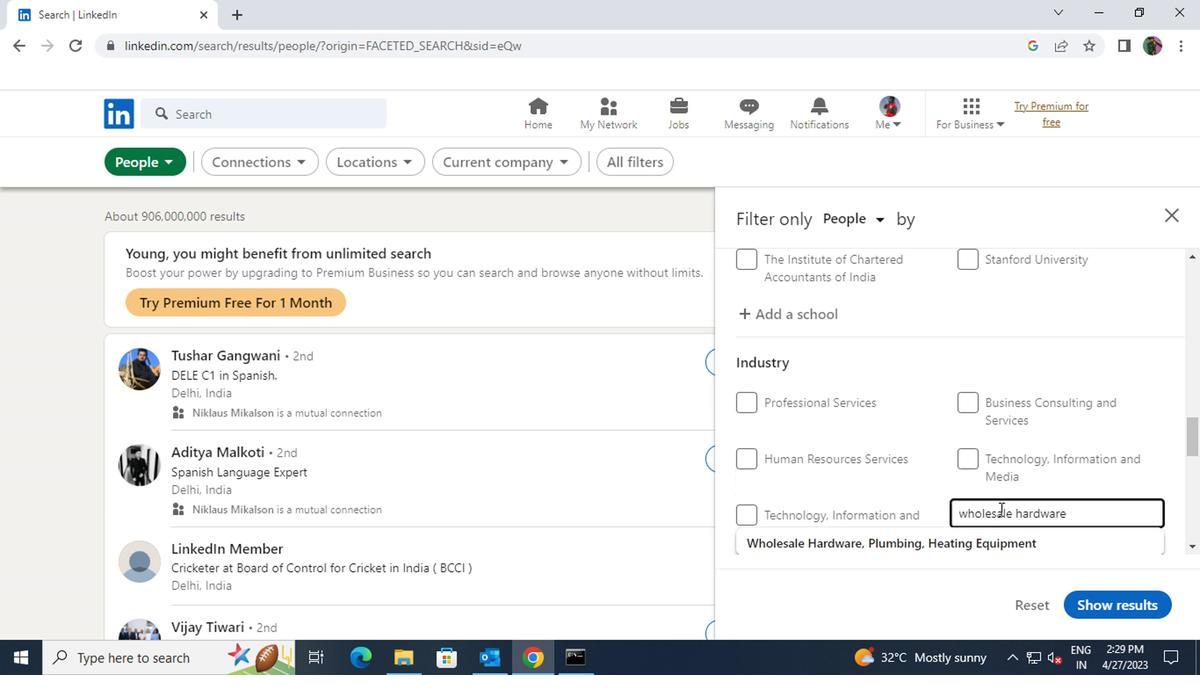 
Action: Mouse pressed left at (988, 537)
Screenshot: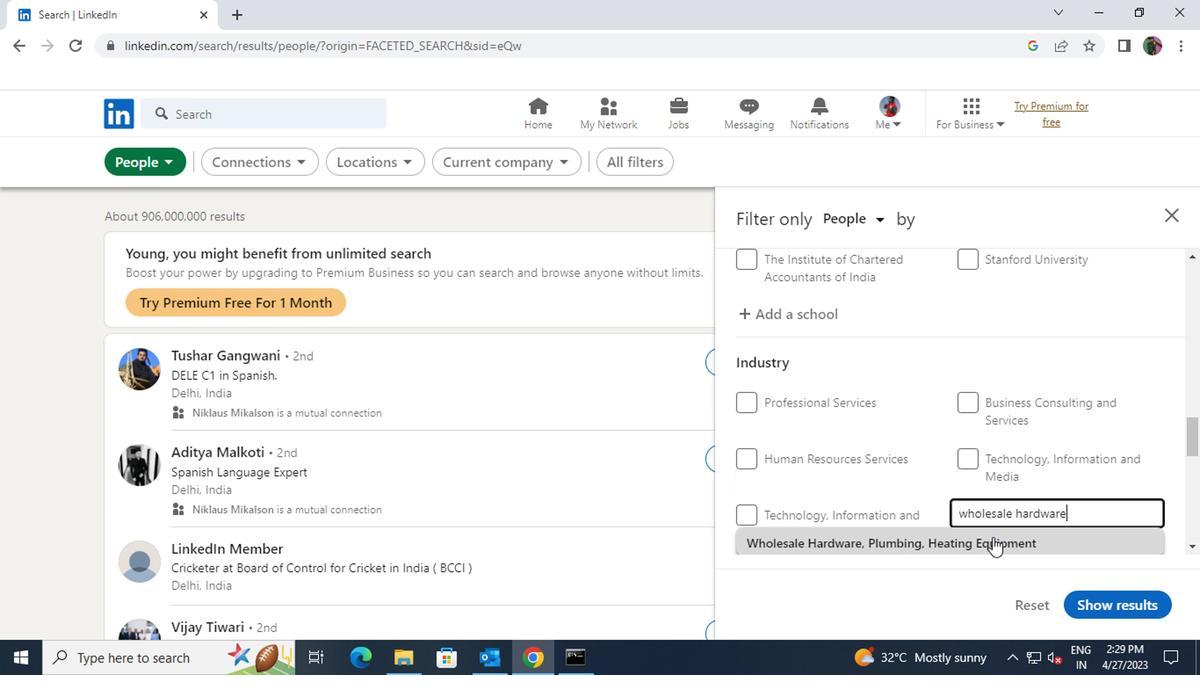 
Action: Mouse scrolled (988, 537) with delta (0, 0)
Screenshot: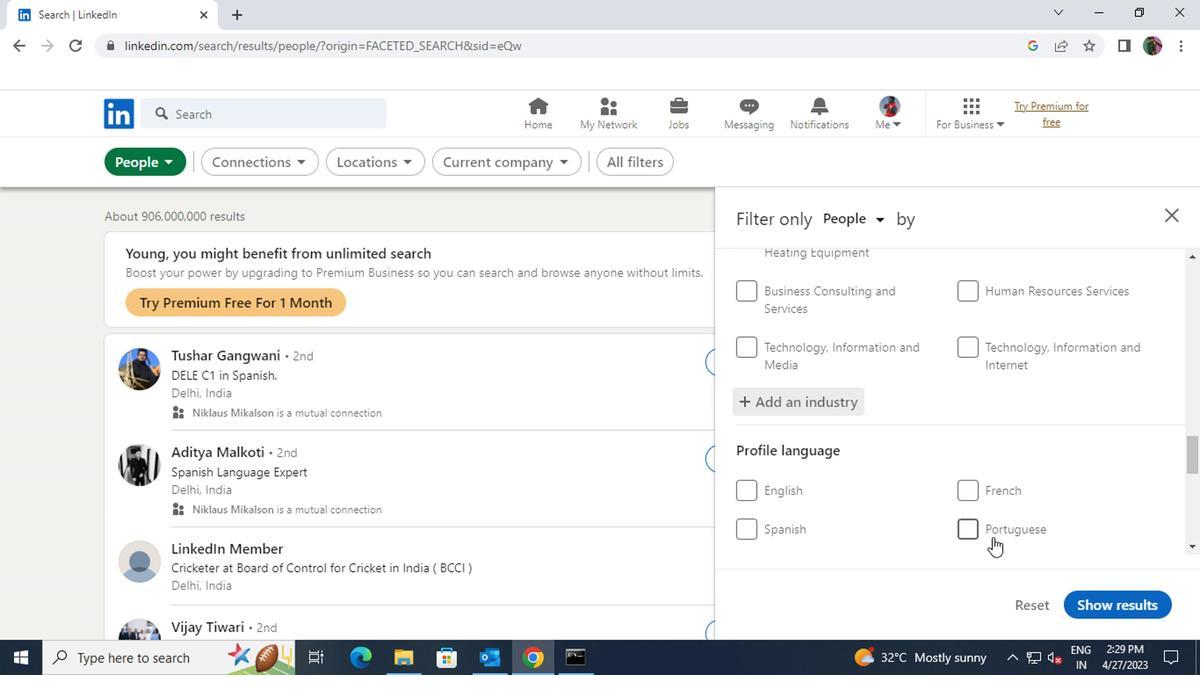 
Action: Mouse moved to (739, 480)
Screenshot: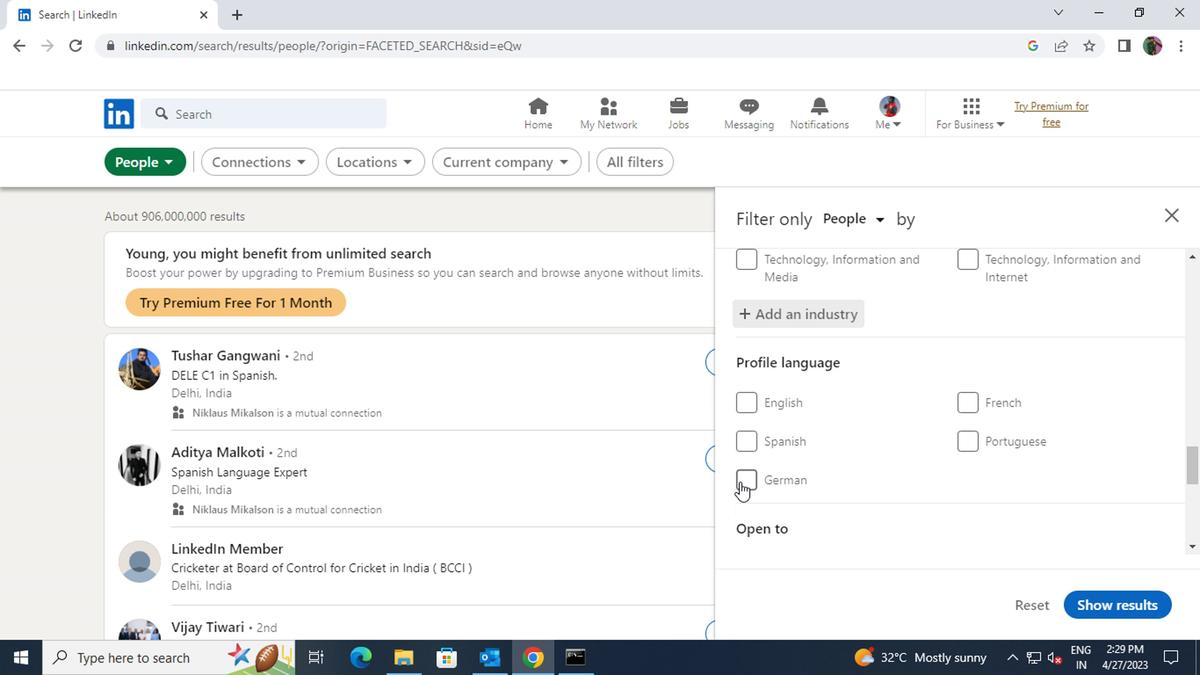
Action: Mouse pressed left at (739, 480)
Screenshot: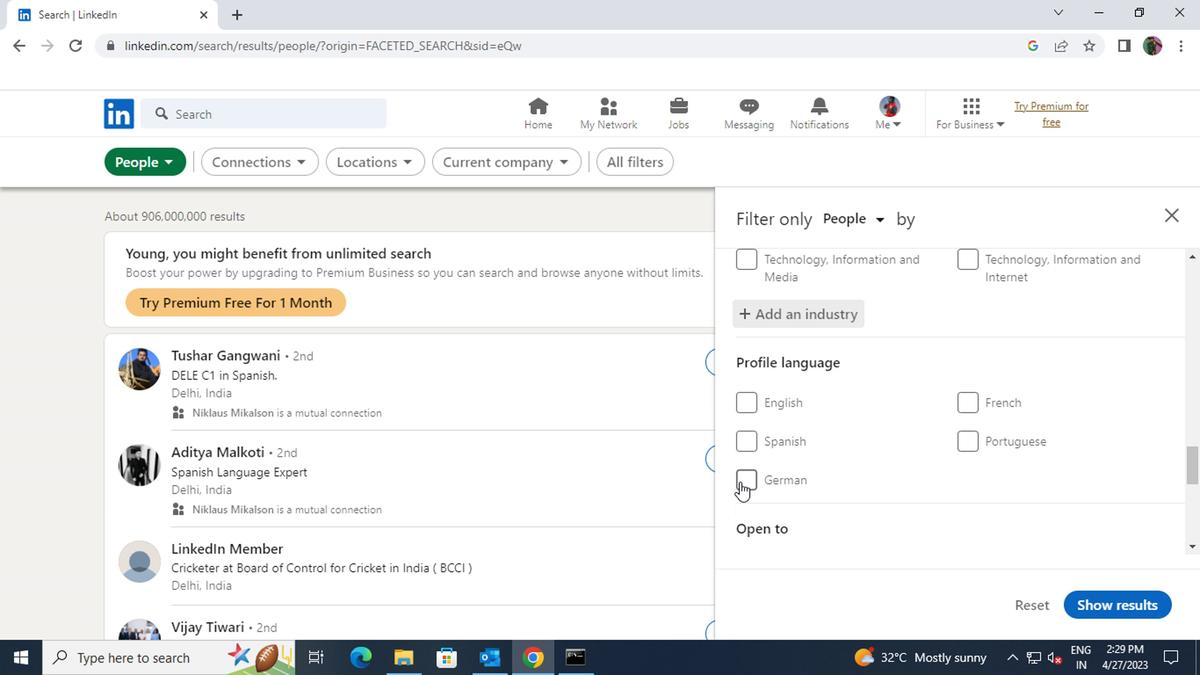 
Action: Mouse moved to (846, 470)
Screenshot: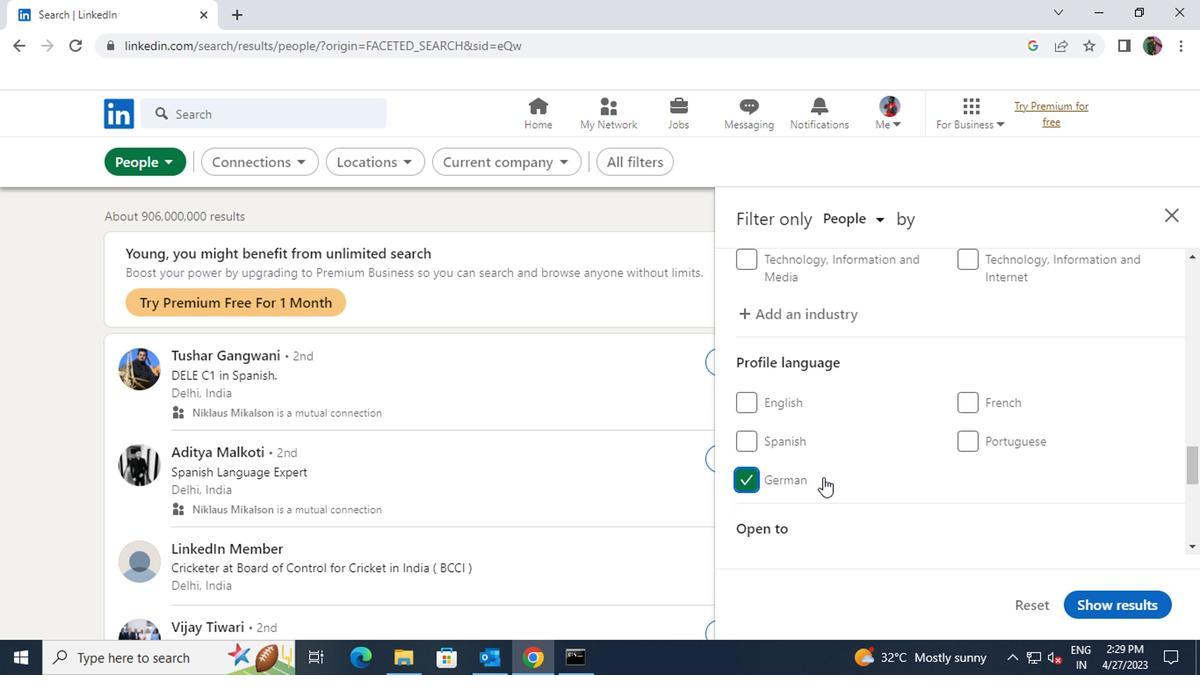 
Action: Mouse scrolled (846, 469) with delta (0, 0)
Screenshot: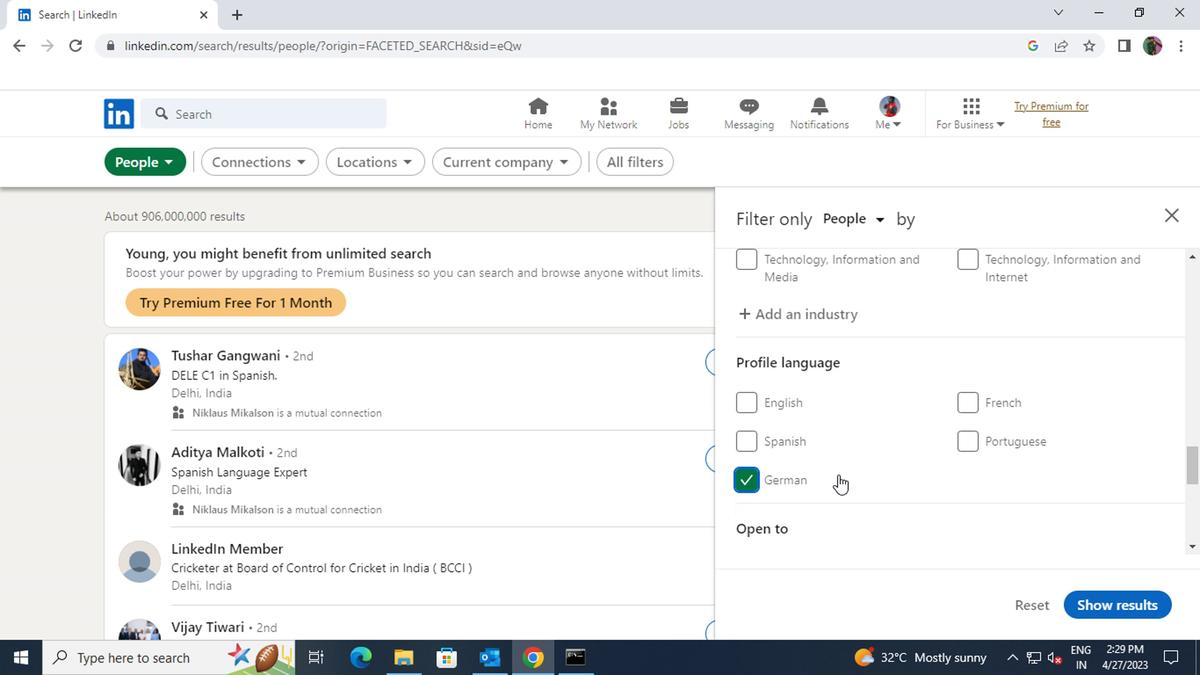 
Action: Mouse scrolled (846, 469) with delta (0, 0)
Screenshot: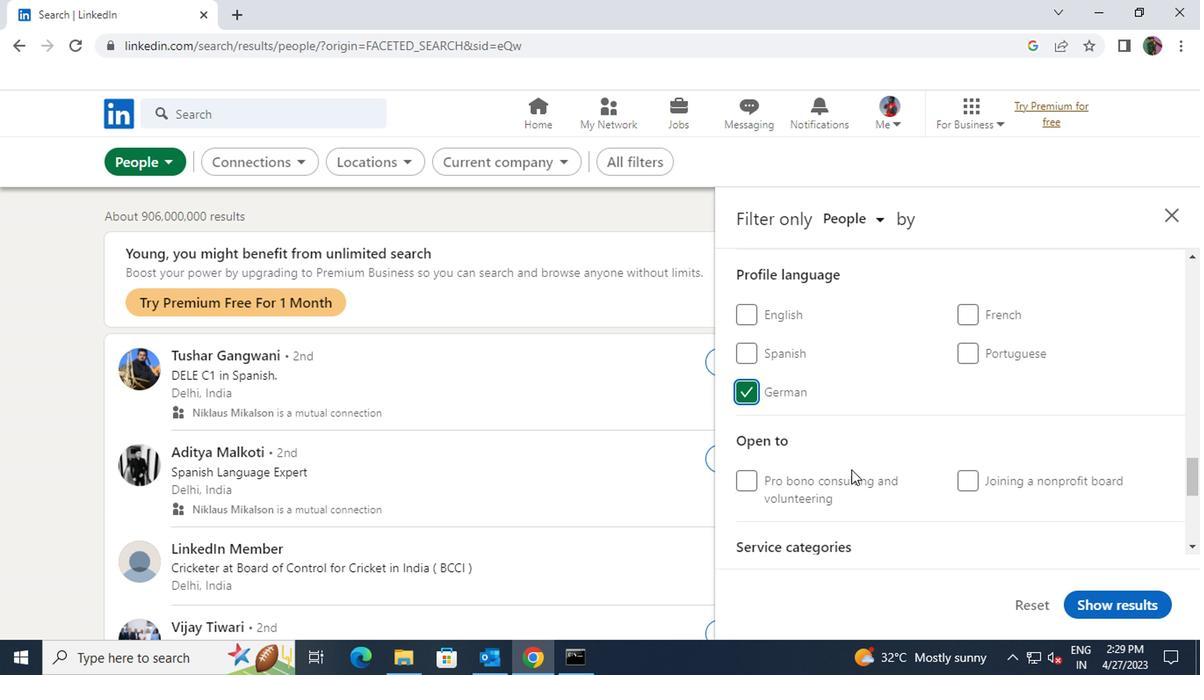 
Action: Mouse scrolled (846, 469) with delta (0, 0)
Screenshot: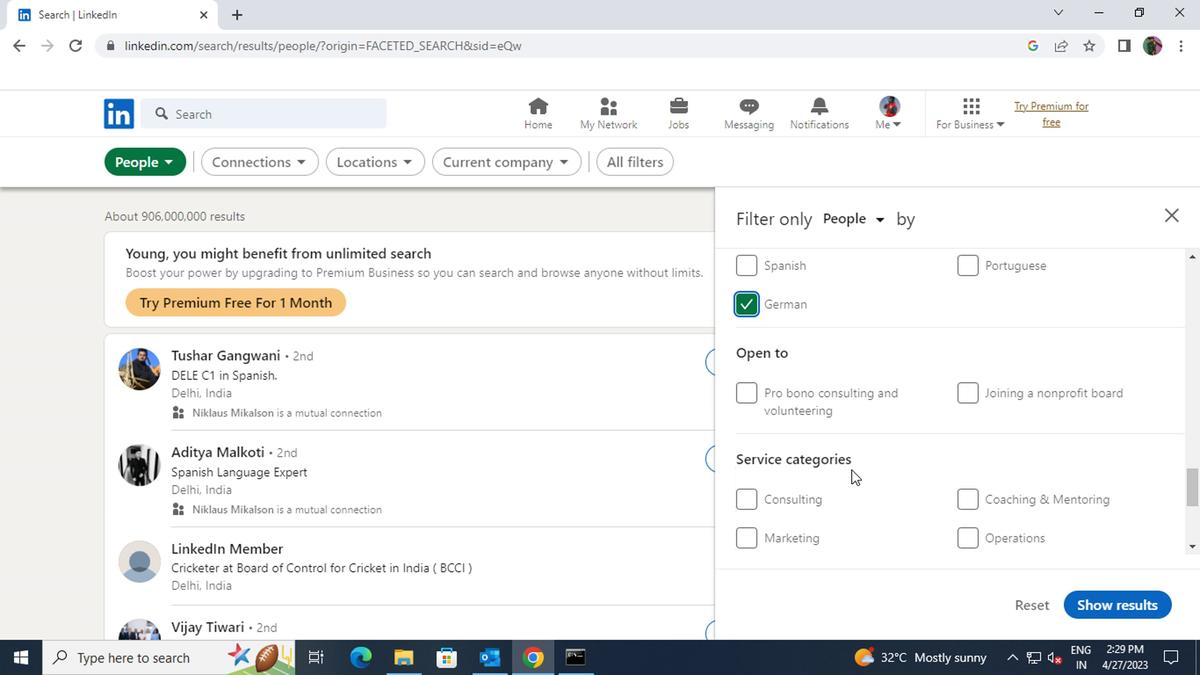 
Action: Mouse scrolled (846, 469) with delta (0, 0)
Screenshot: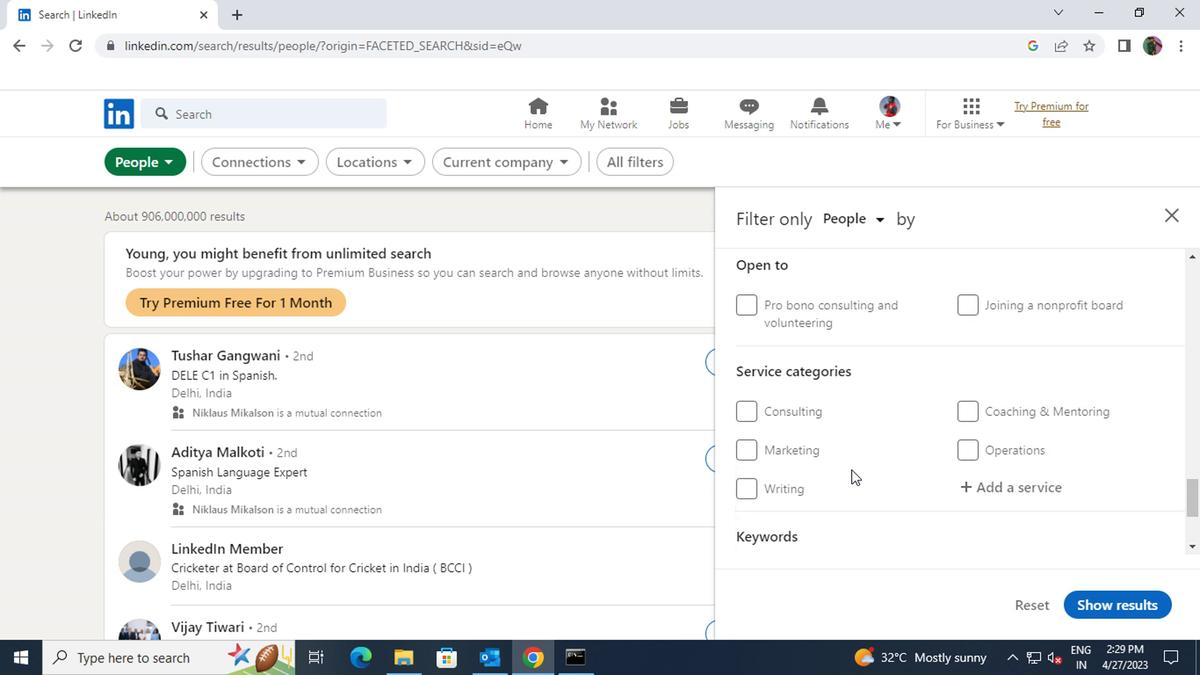 
Action: Mouse moved to (972, 405)
Screenshot: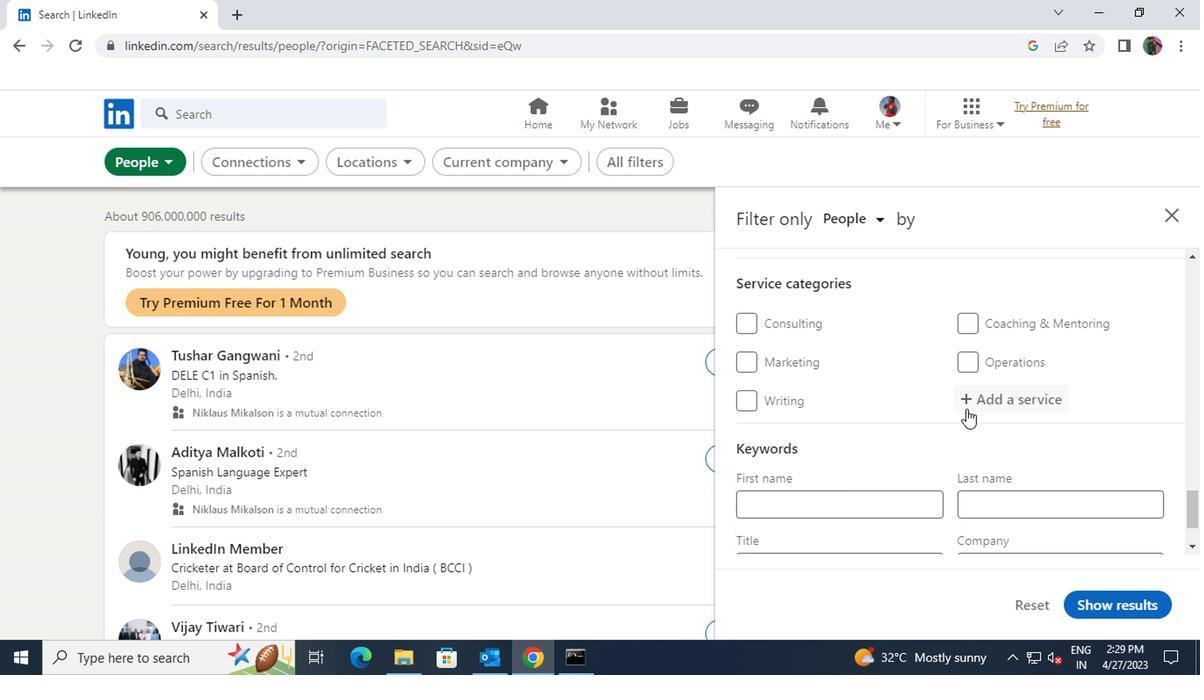 
Action: Mouse pressed left at (972, 405)
Screenshot: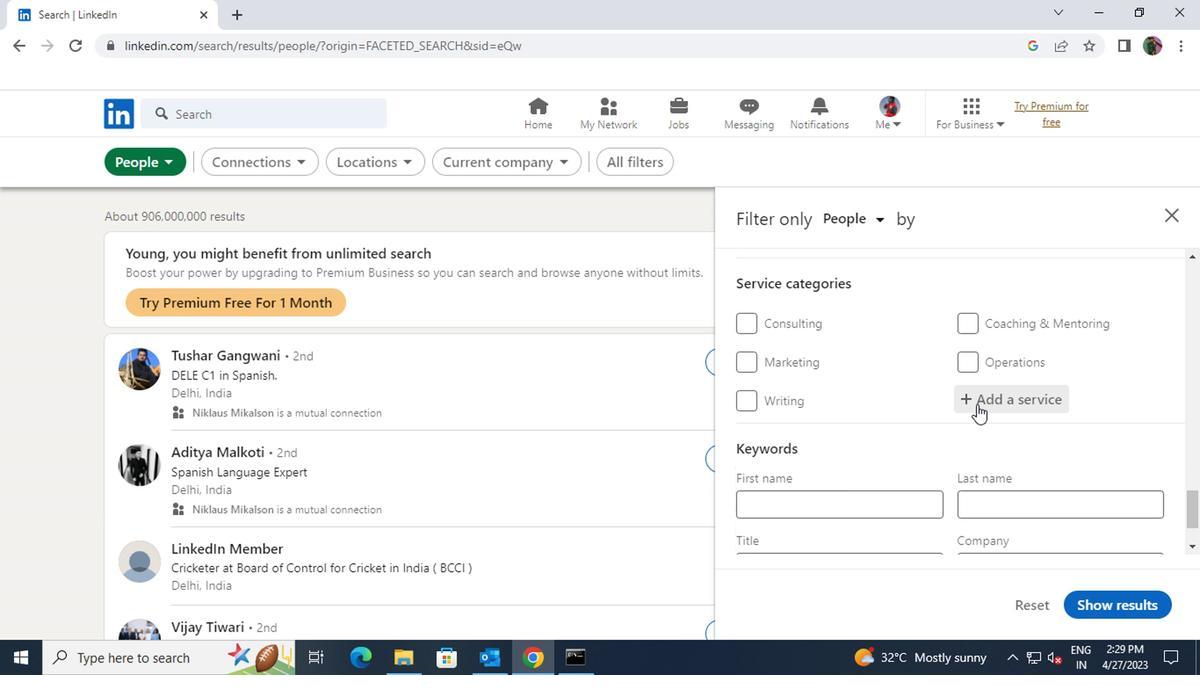 
Action: Key pressed <Key.shift>TRADE
Screenshot: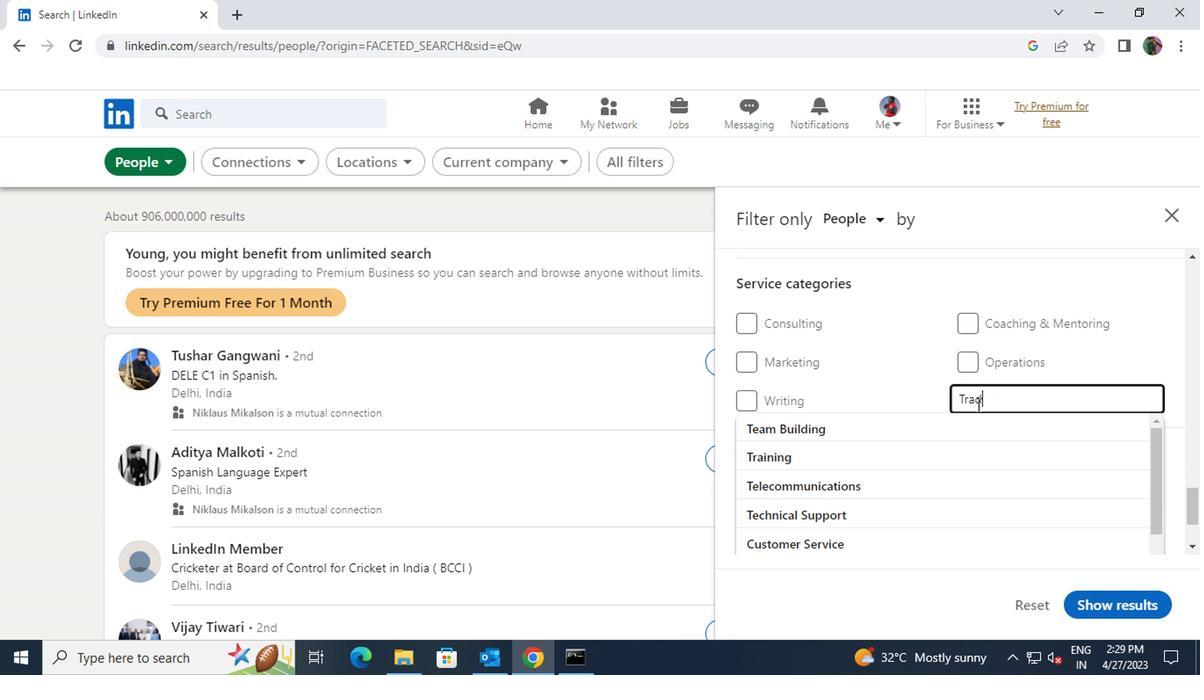 
Action: Mouse moved to (981, 420)
Screenshot: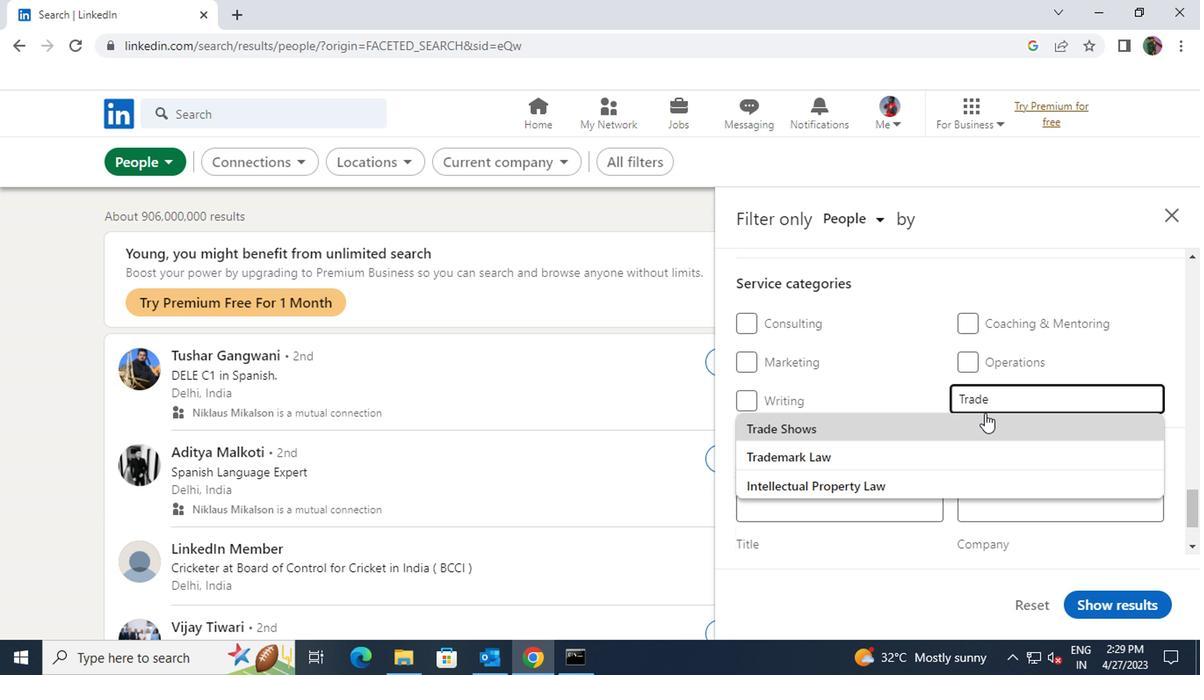 
Action: Mouse pressed left at (981, 420)
Screenshot: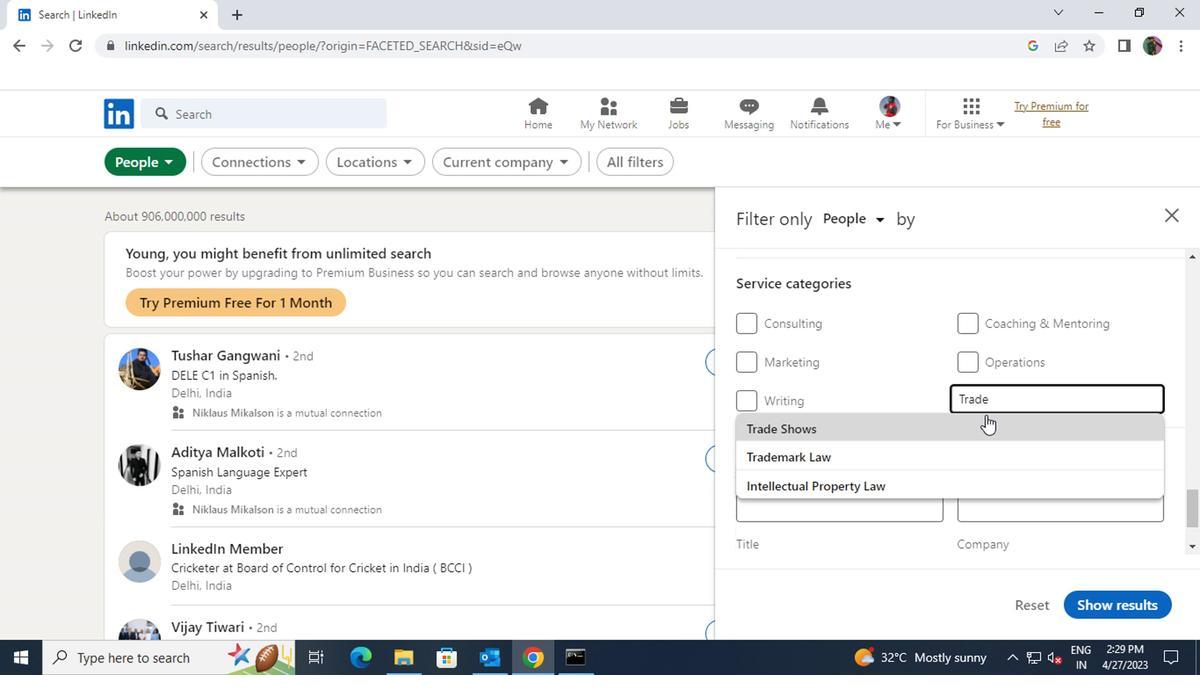 
Action: Mouse scrolled (981, 419) with delta (0, -1)
Screenshot: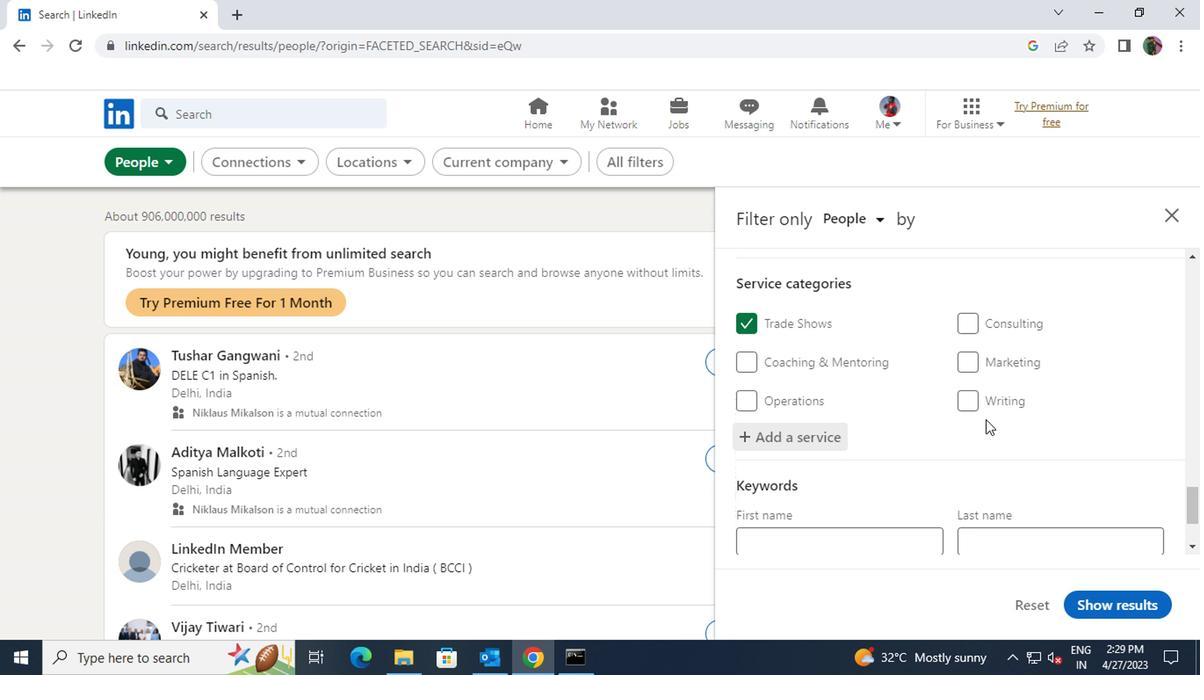 
Action: Mouse scrolled (981, 419) with delta (0, -1)
Screenshot: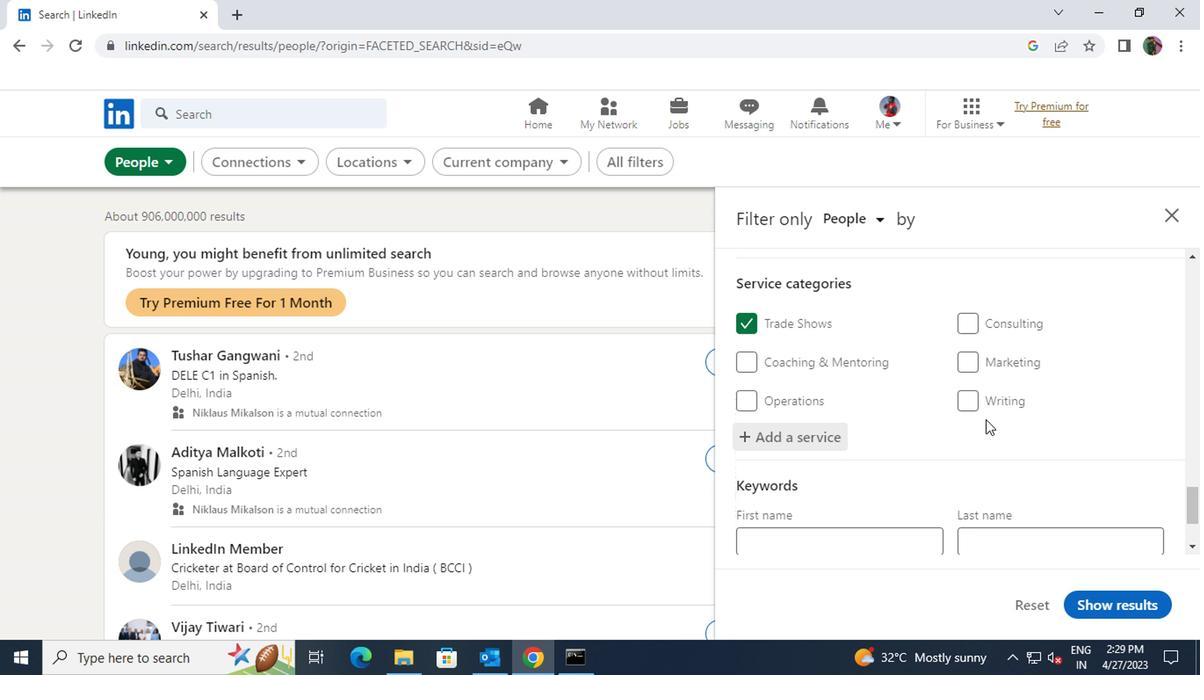 
Action: Mouse moved to (912, 477)
Screenshot: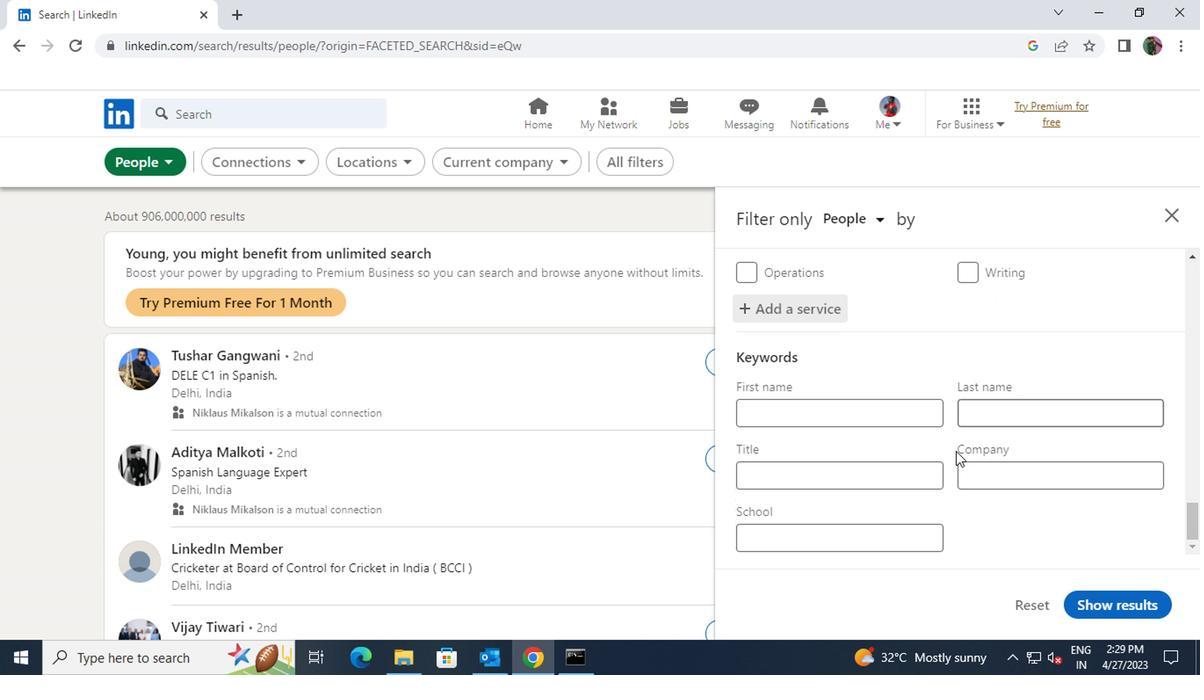 
Action: Mouse pressed left at (912, 477)
Screenshot: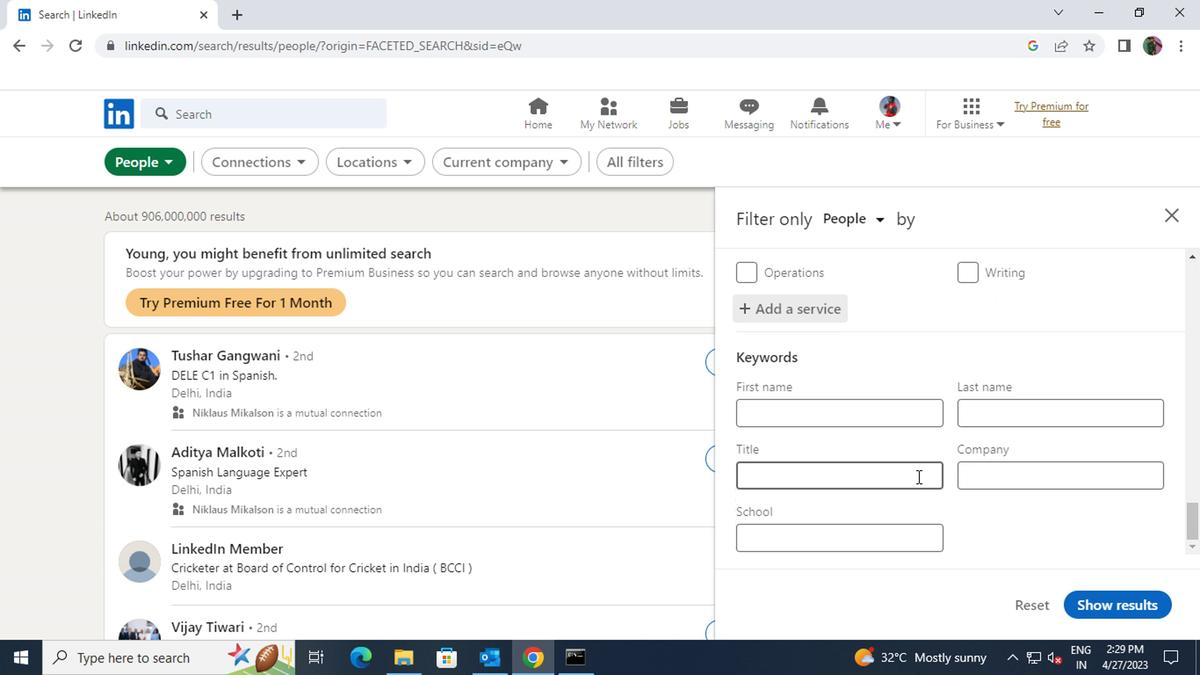 
Action: Key pressed <Key.shift>COPY<Key.space>EDITOUR
Screenshot: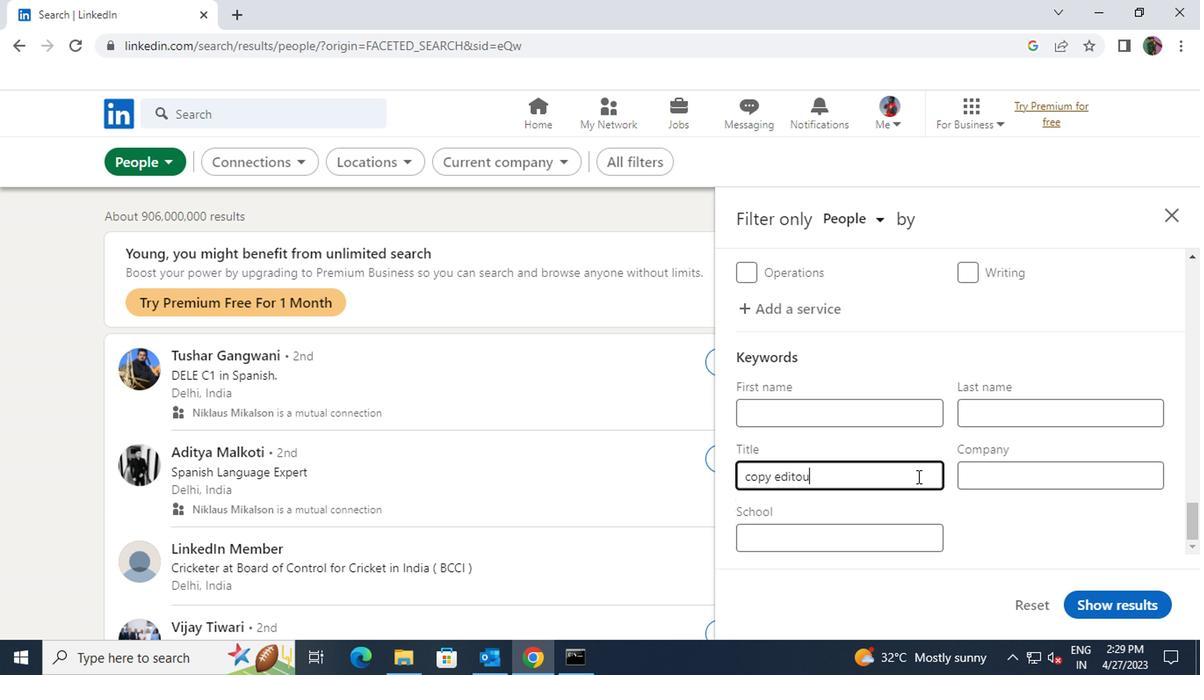 
Action: Mouse moved to (1092, 601)
Screenshot: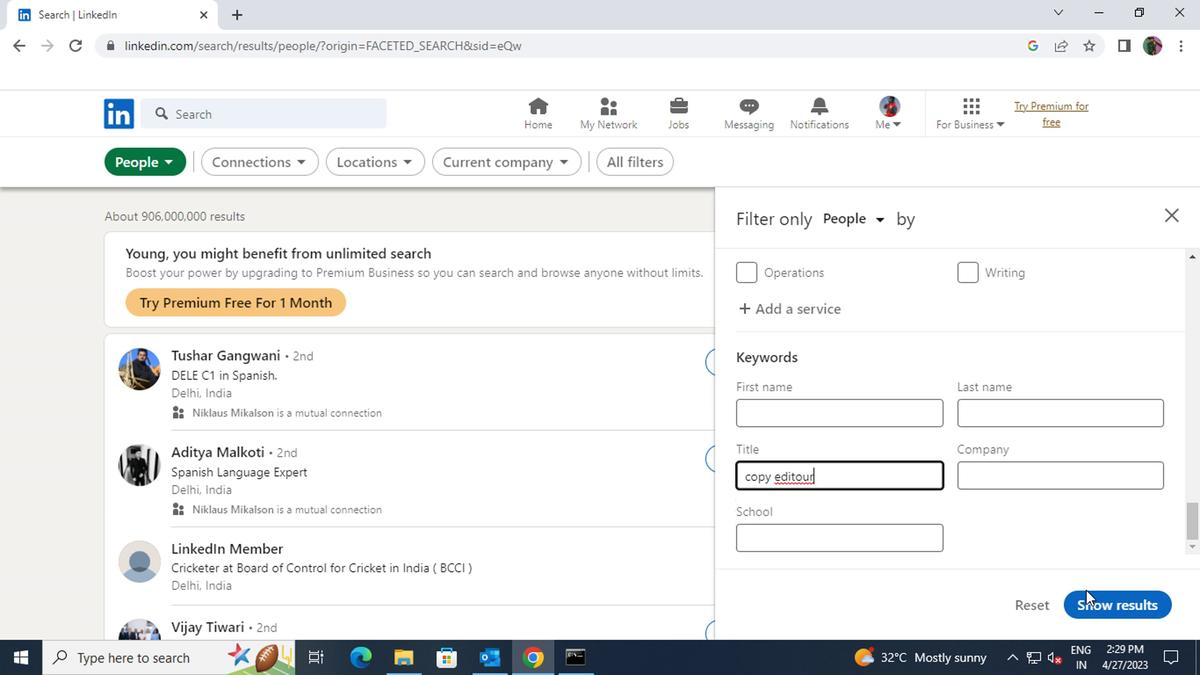 
Action: Mouse pressed left at (1092, 601)
Screenshot: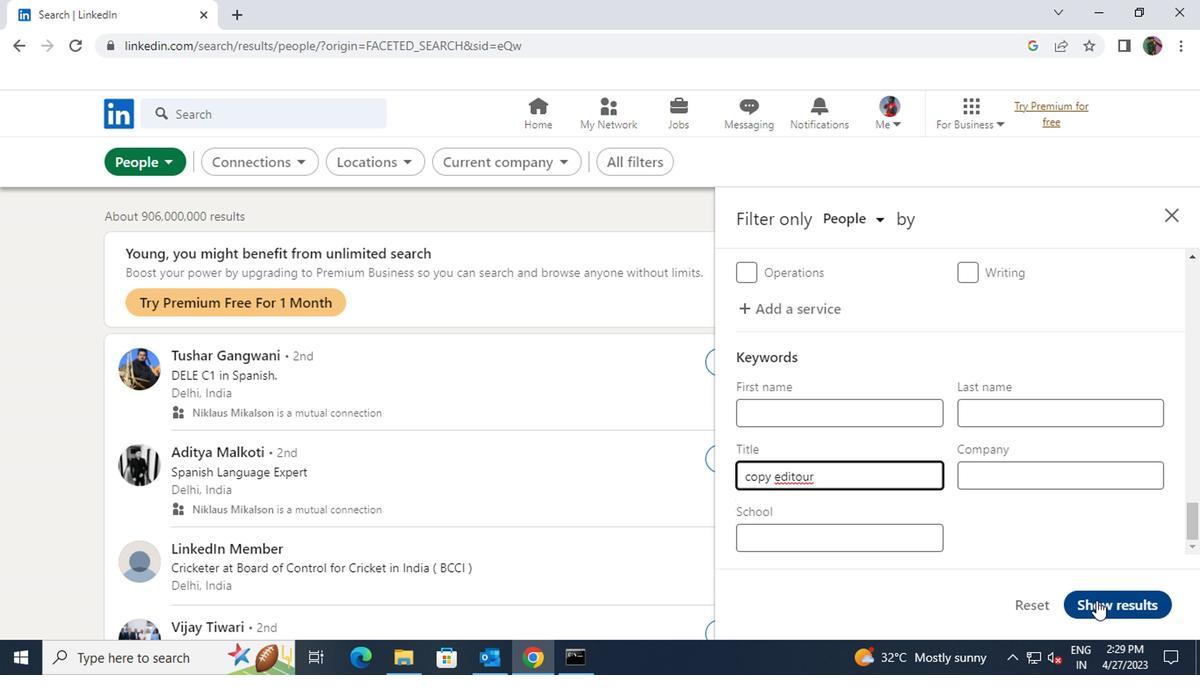 
